 Task: Look for space in Stowbtsy, Belarus from 5th June, 2023 to 16th June, 2023 for 2 adults in price range Rs.7000 to Rs.15000. Place can be entire place with 1  bedroom having 1 bed and 1 bathroom. Property type can be house, flat, guest house, hotel. Booking option can be shelf check-in. Required host language is English.
Action: Mouse moved to (408, 91)
Screenshot: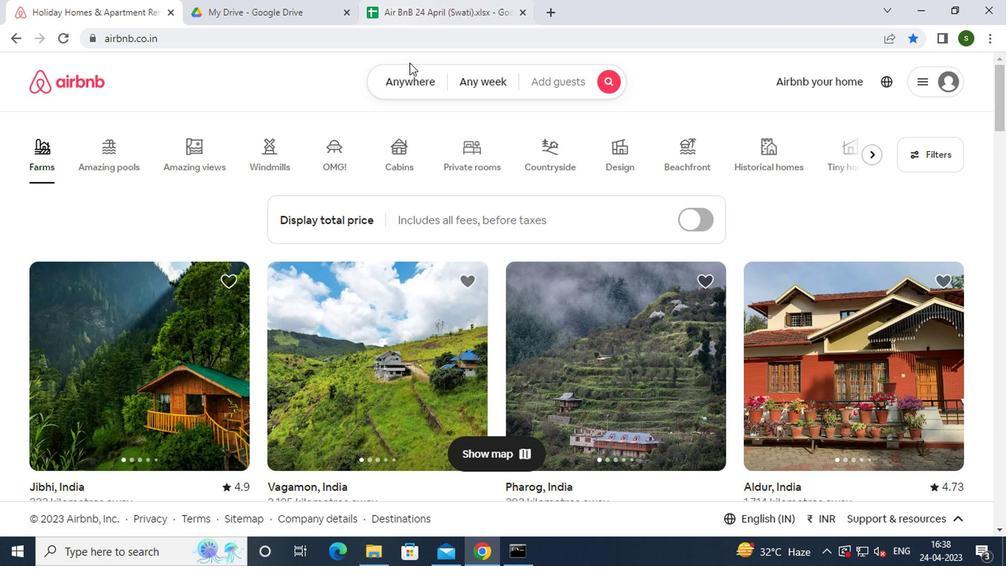 
Action: Mouse pressed left at (408, 91)
Screenshot: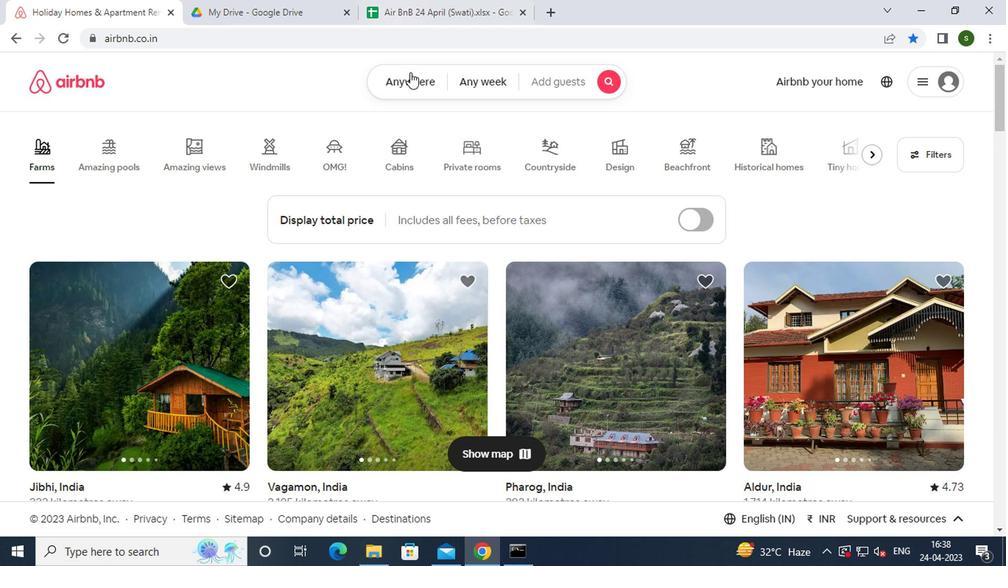 
Action: Mouse moved to (328, 134)
Screenshot: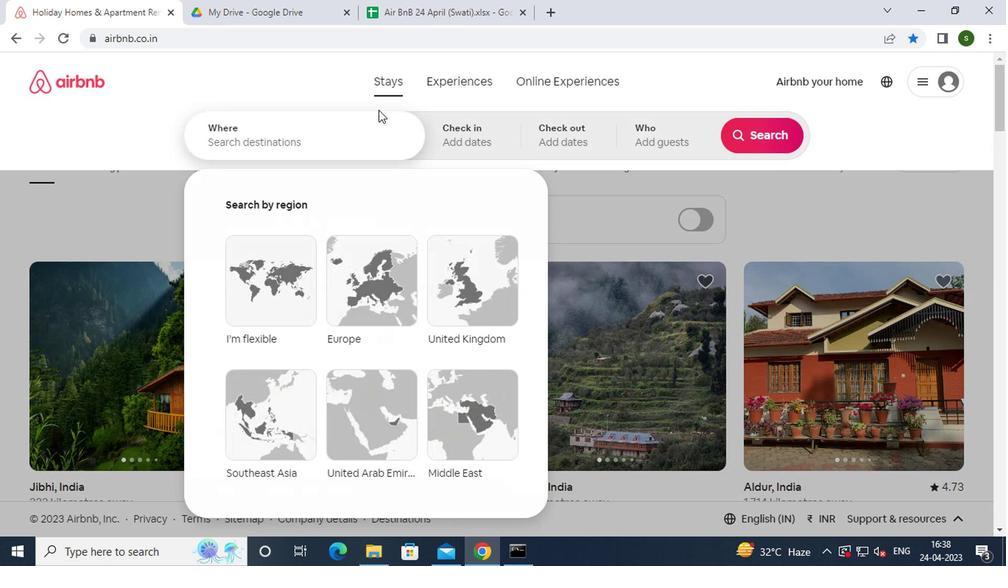 
Action: Mouse pressed left at (328, 134)
Screenshot: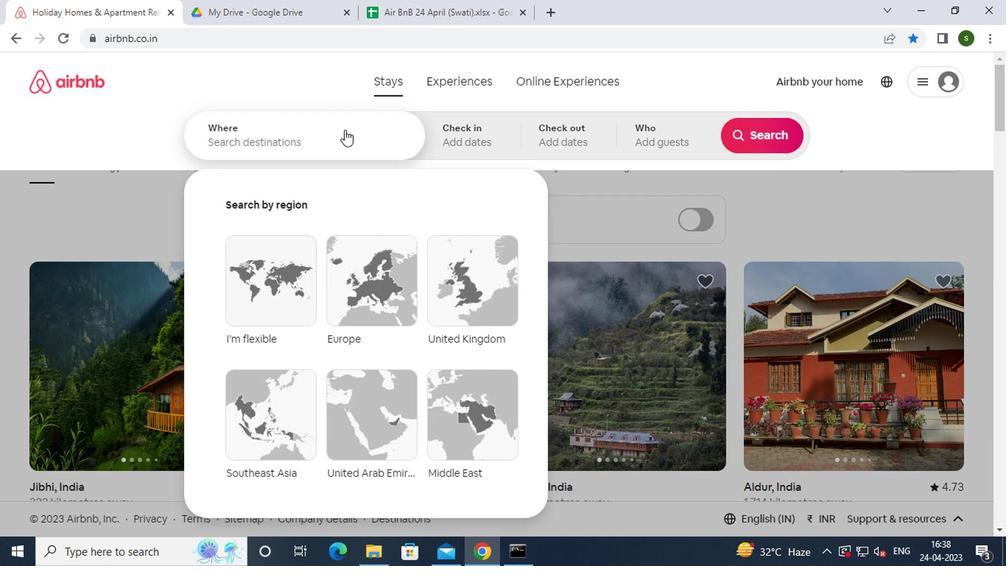 
Action: Mouse moved to (326, 134)
Screenshot: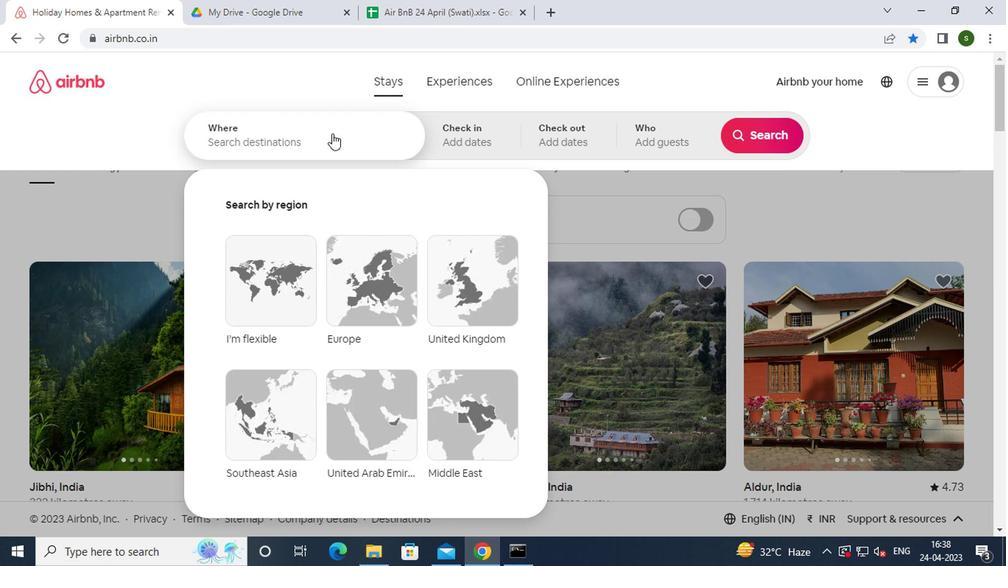 
Action: Key pressed s<Key.caps_lock>towbtsy,<Key.space><Key.caps_lock>
Screenshot: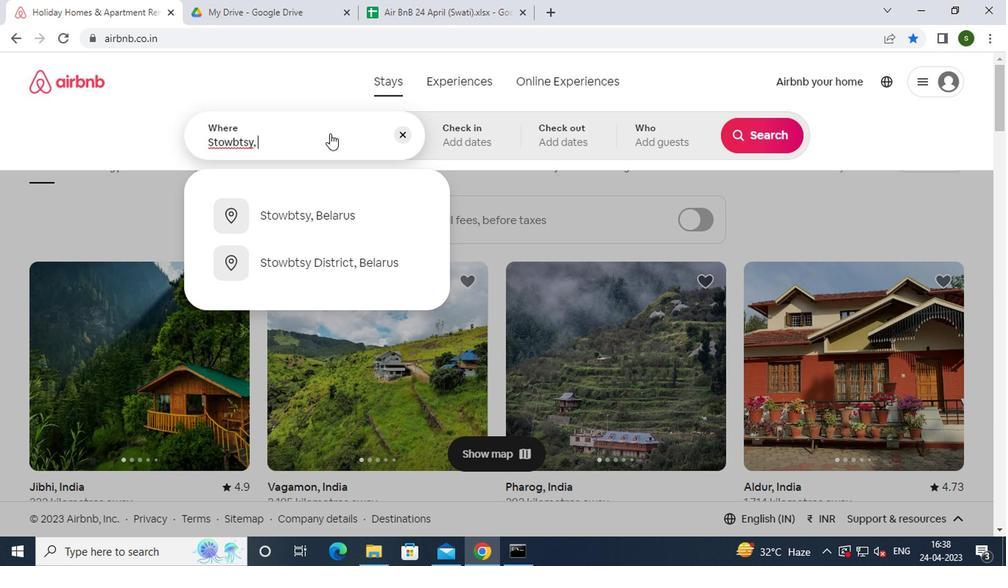 
Action: Mouse moved to (335, 211)
Screenshot: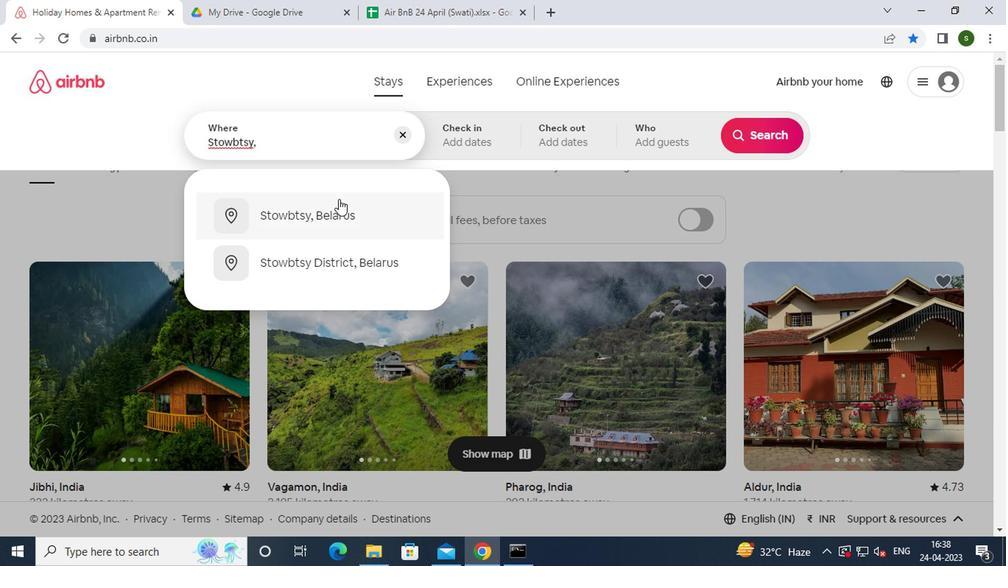 
Action: Mouse pressed left at (335, 211)
Screenshot: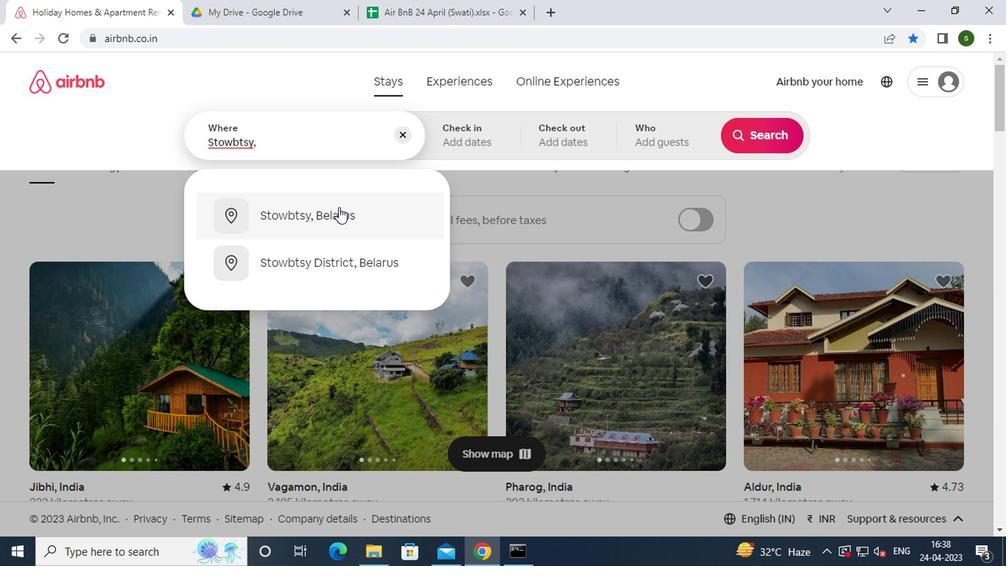
Action: Mouse moved to (744, 251)
Screenshot: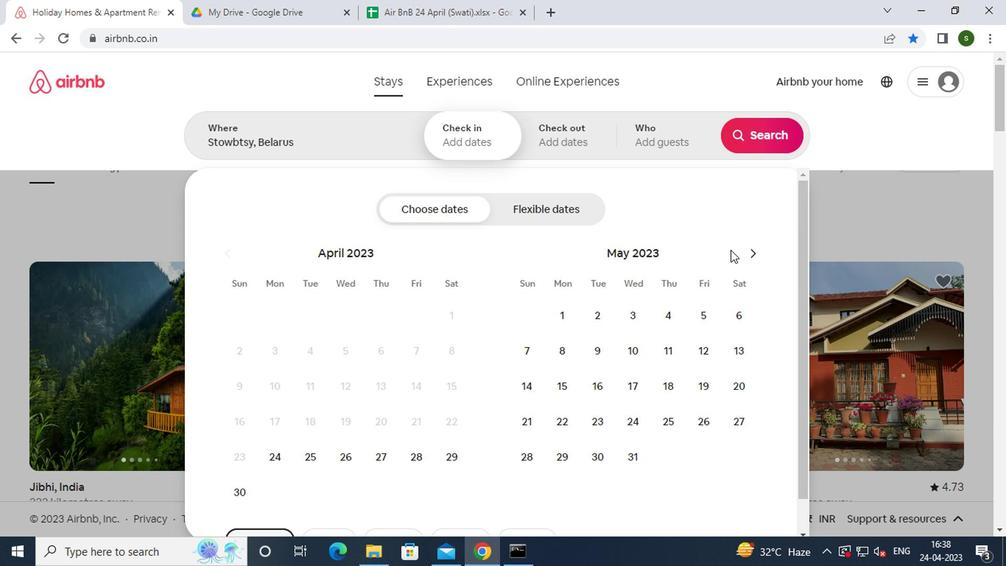 
Action: Mouse pressed left at (744, 251)
Screenshot: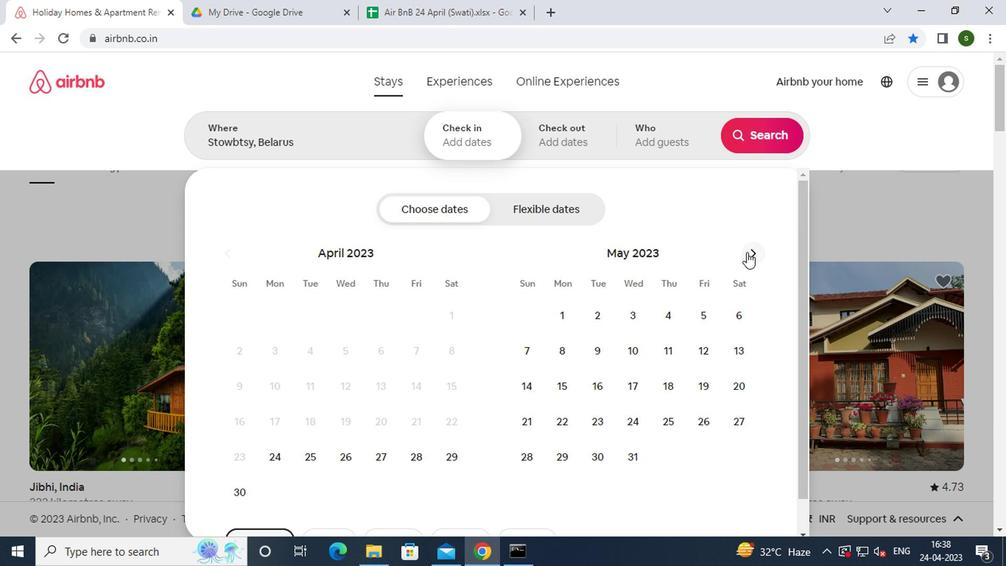 
Action: Mouse moved to (554, 344)
Screenshot: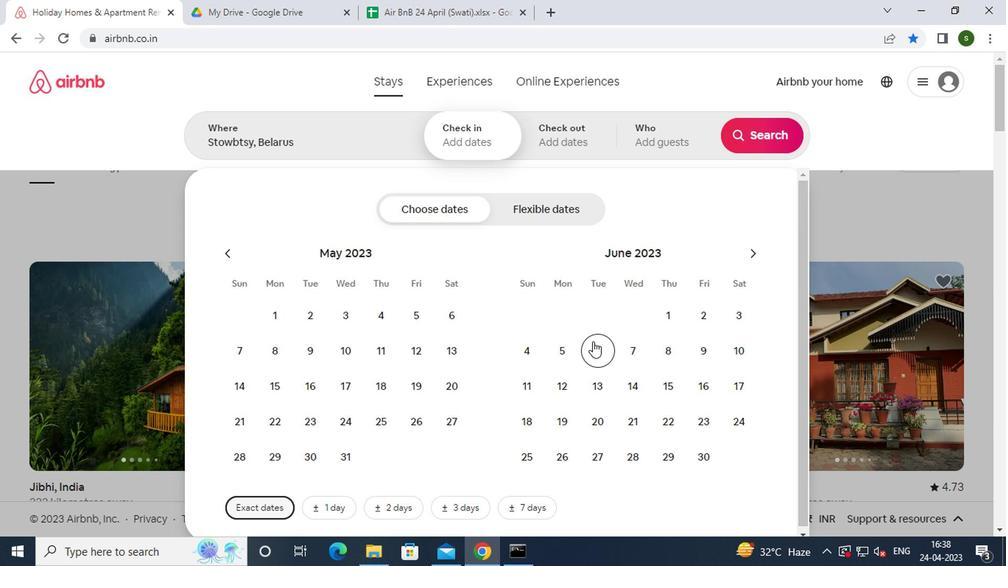 
Action: Mouse pressed left at (554, 344)
Screenshot: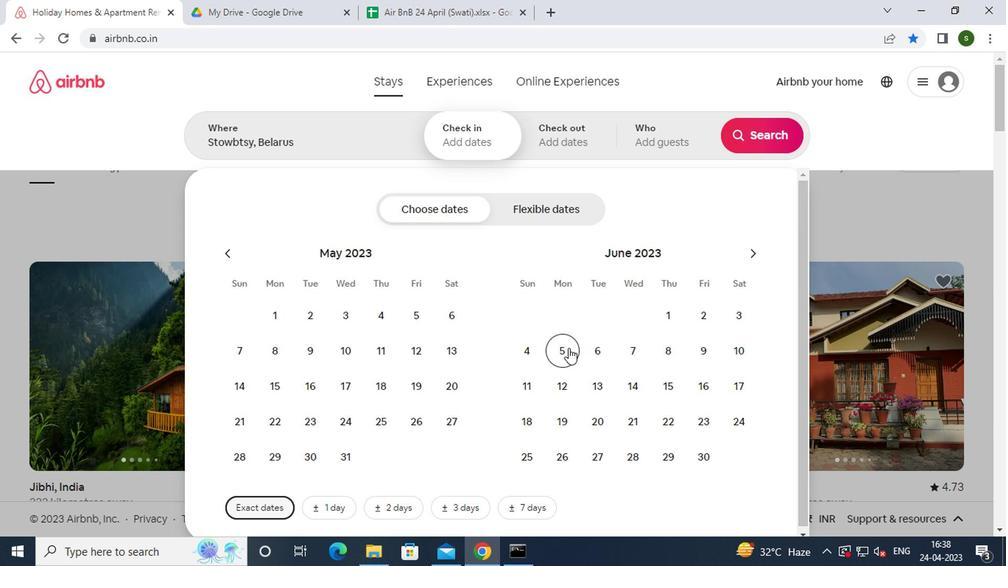 
Action: Mouse moved to (711, 381)
Screenshot: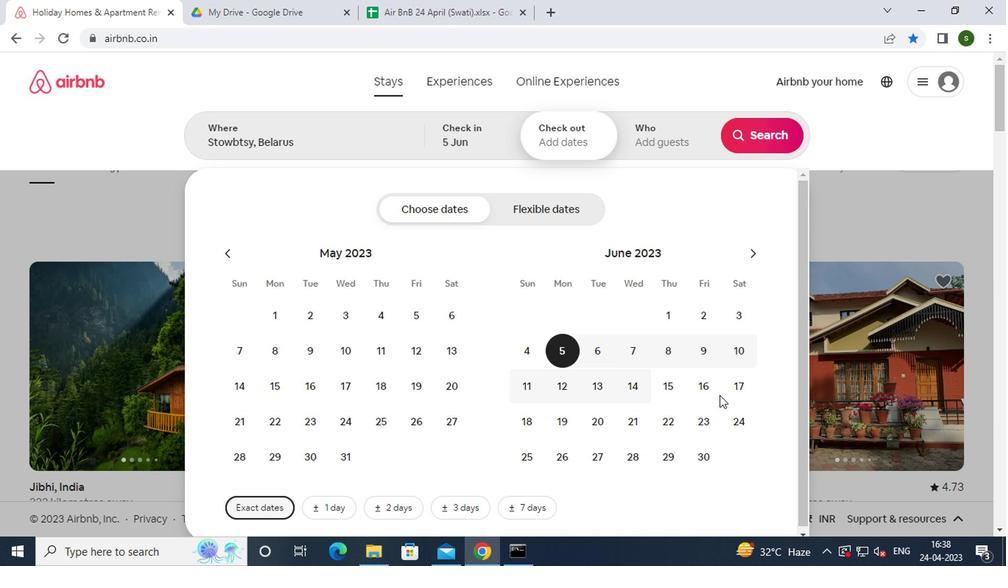 
Action: Mouse pressed left at (711, 381)
Screenshot: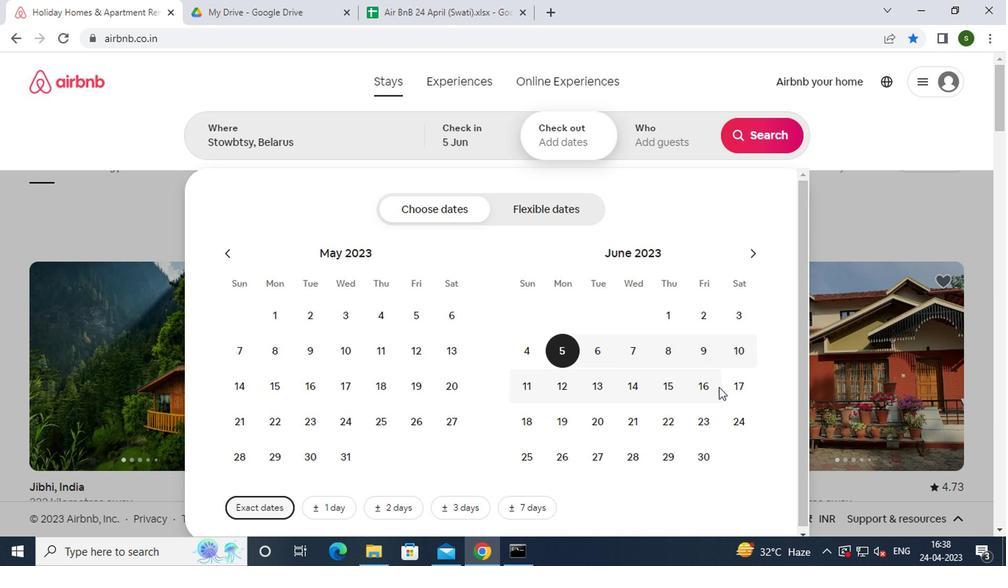 
Action: Mouse moved to (683, 146)
Screenshot: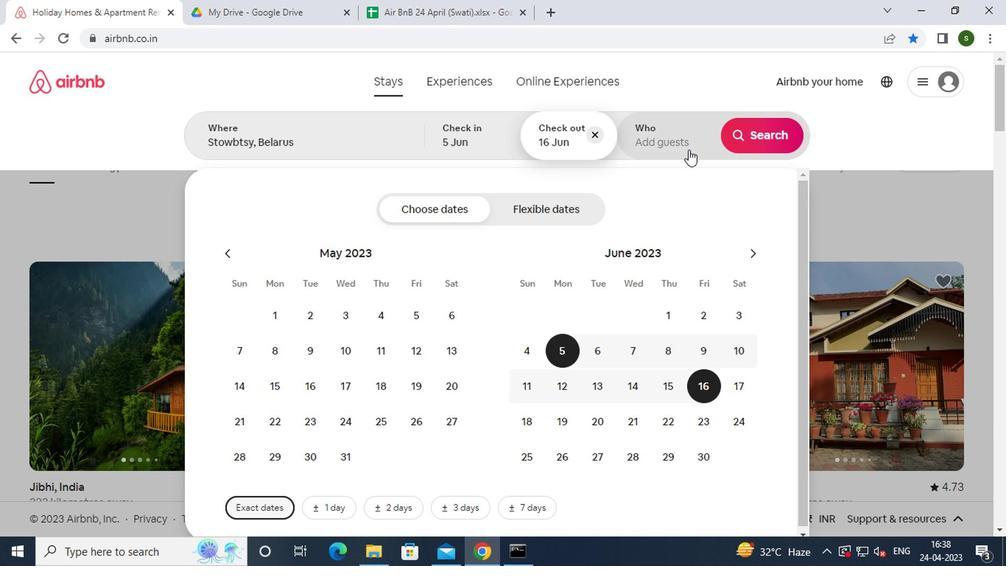 
Action: Mouse pressed left at (683, 146)
Screenshot: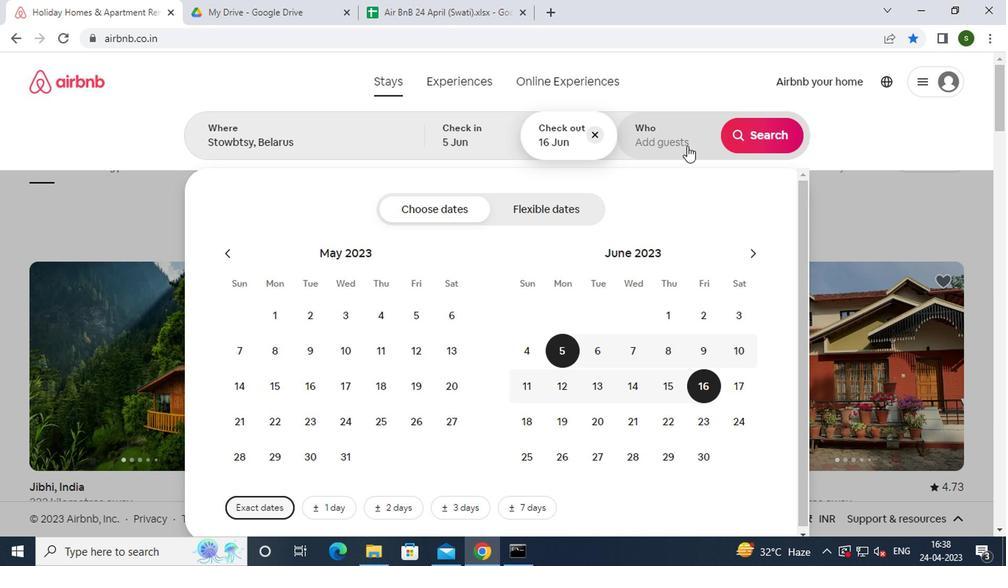 
Action: Mouse moved to (764, 217)
Screenshot: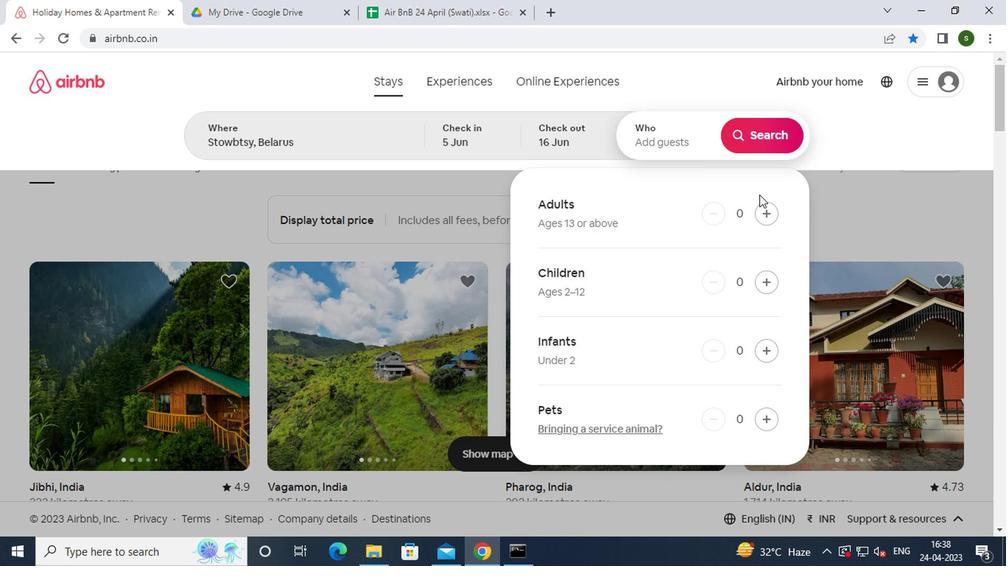 
Action: Mouse pressed left at (764, 217)
Screenshot: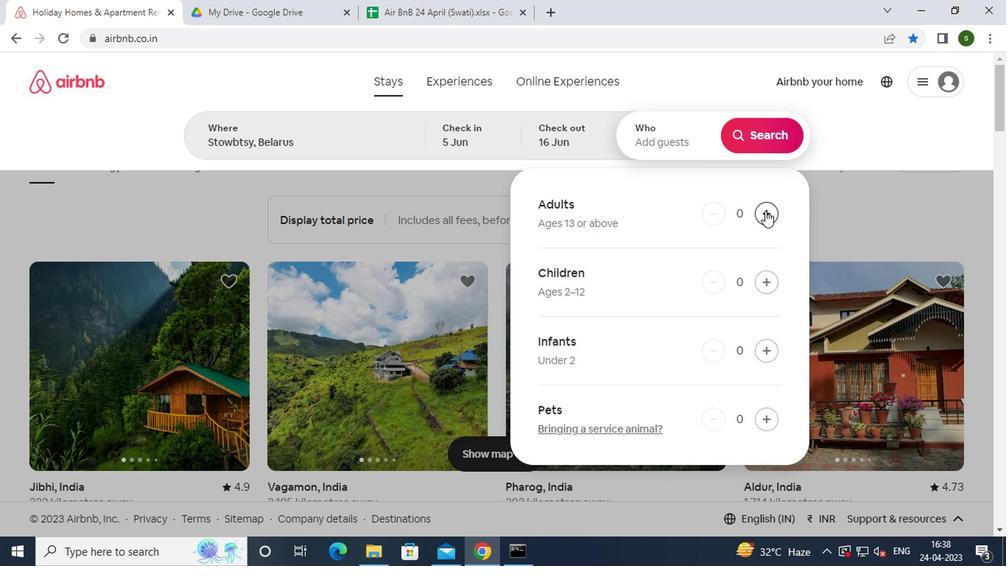 
Action: Mouse pressed left at (764, 217)
Screenshot: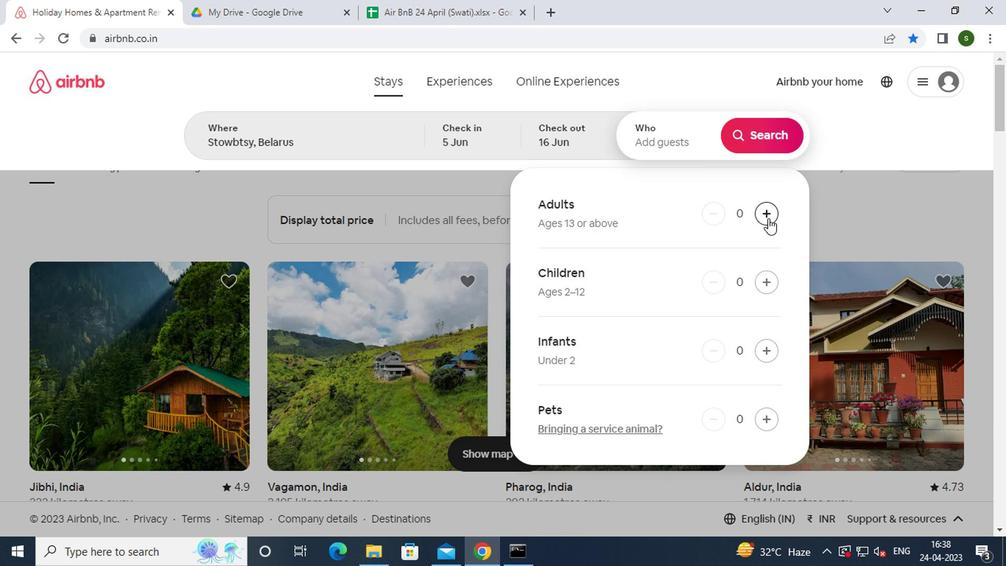 
Action: Mouse moved to (764, 141)
Screenshot: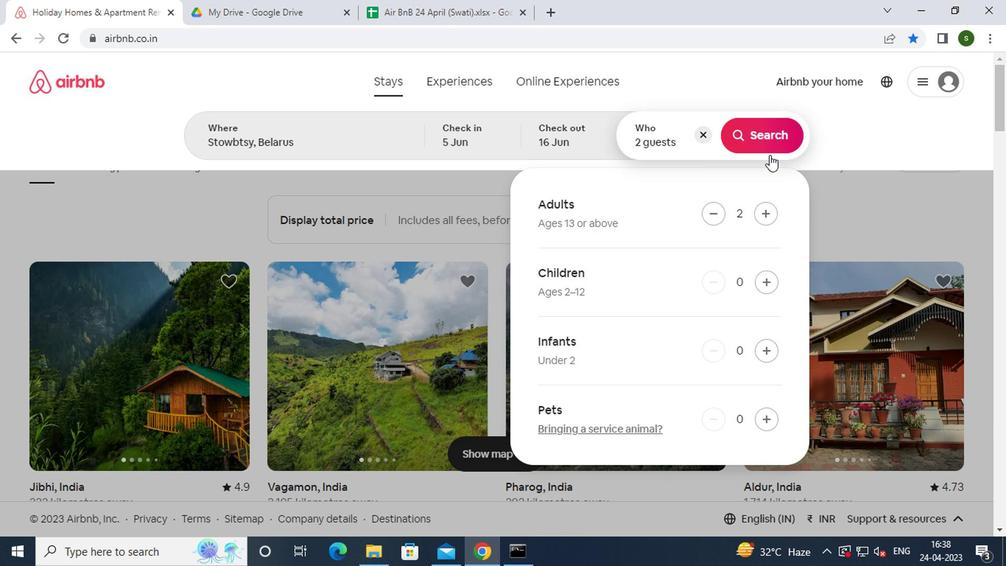 
Action: Mouse pressed left at (764, 141)
Screenshot: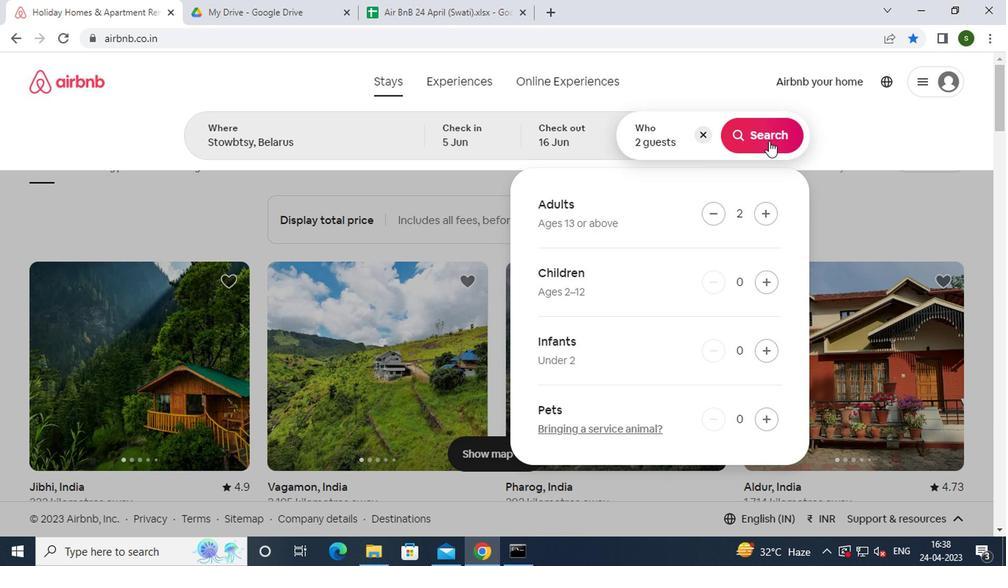 
Action: Mouse moved to (915, 137)
Screenshot: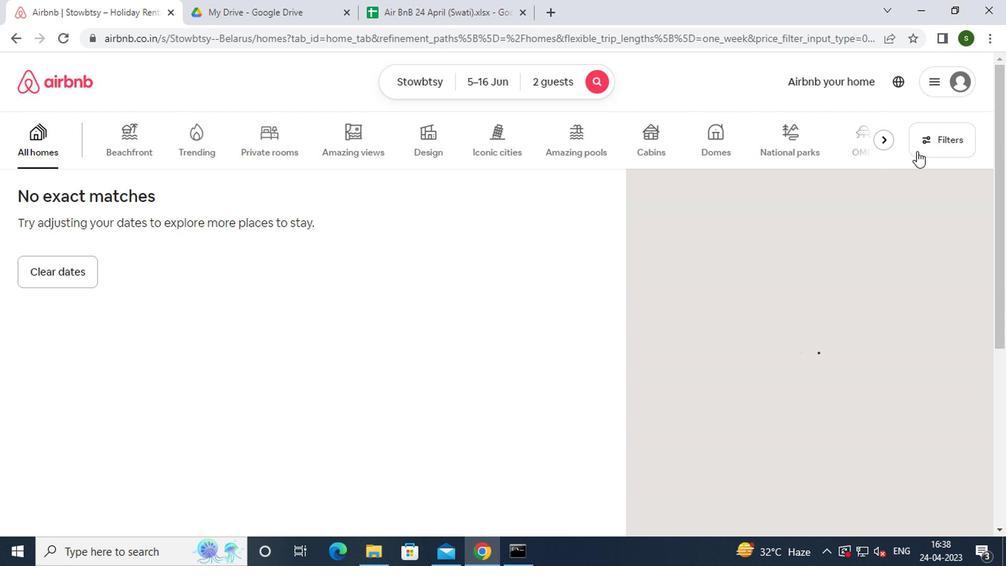 
Action: Mouse pressed left at (915, 137)
Screenshot: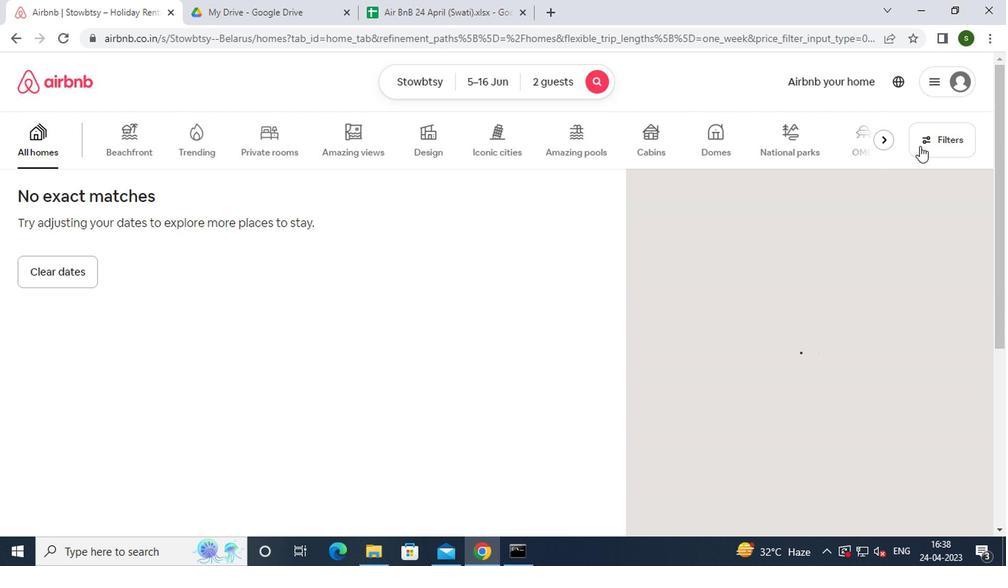 
Action: Mouse moved to (303, 232)
Screenshot: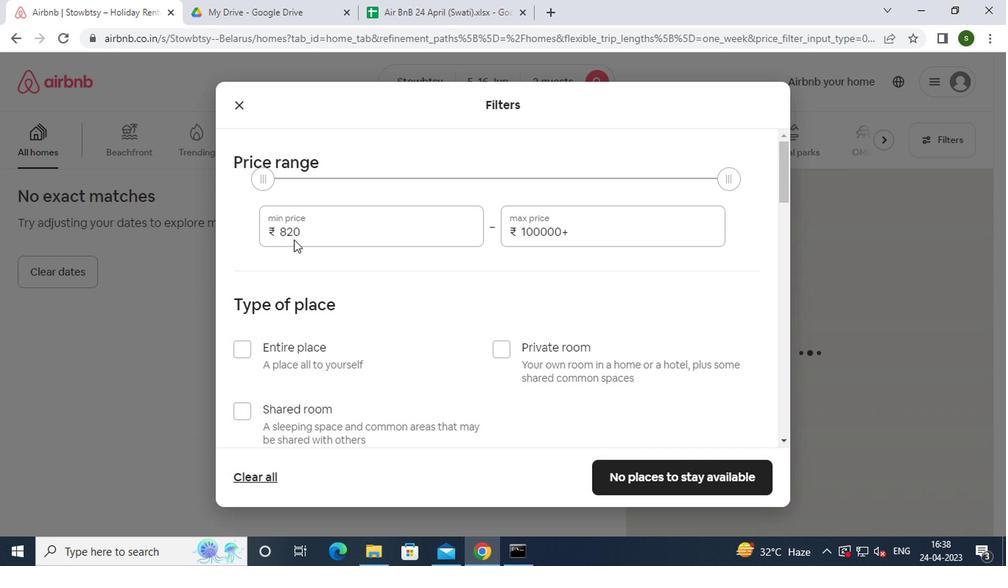 
Action: Mouse pressed left at (303, 232)
Screenshot: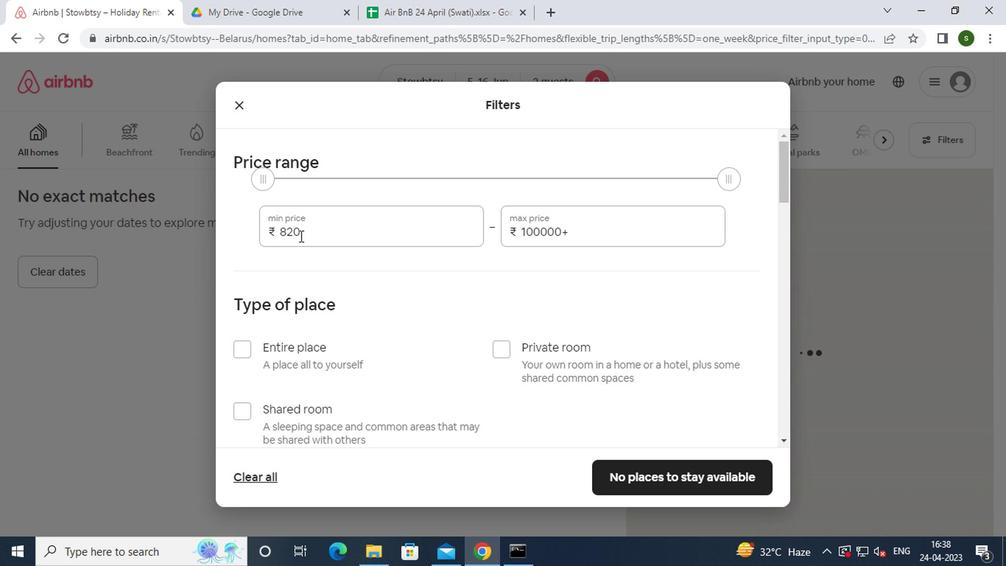 
Action: Mouse moved to (304, 232)
Screenshot: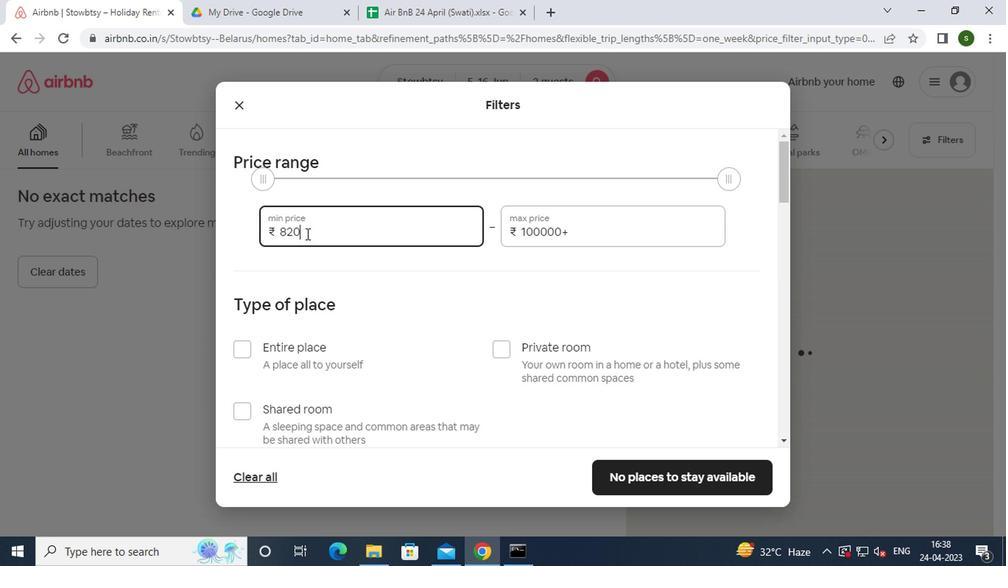 
Action: Key pressed <Key.backspace><Key.backspace><Key.backspace>7000
Screenshot: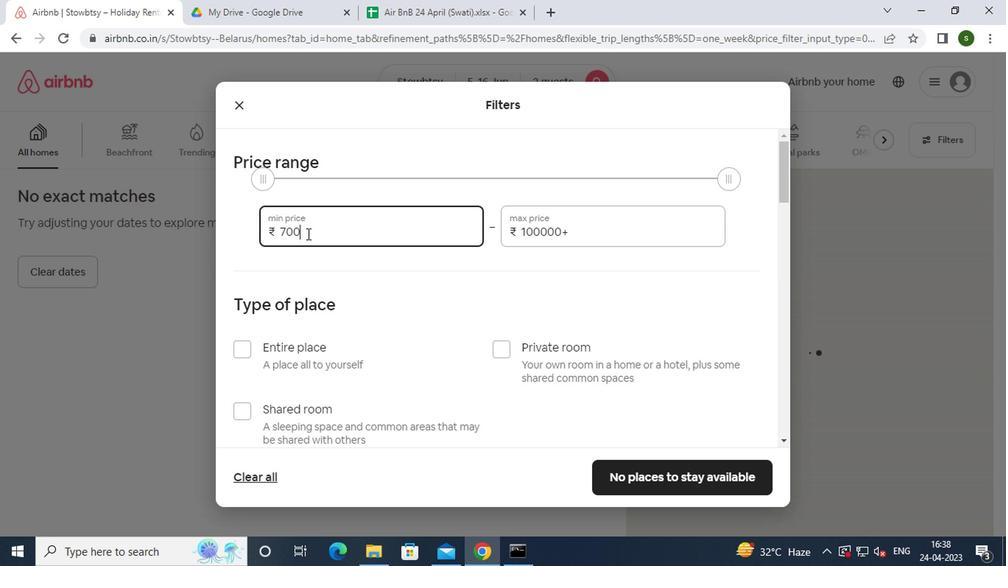 
Action: Mouse moved to (576, 224)
Screenshot: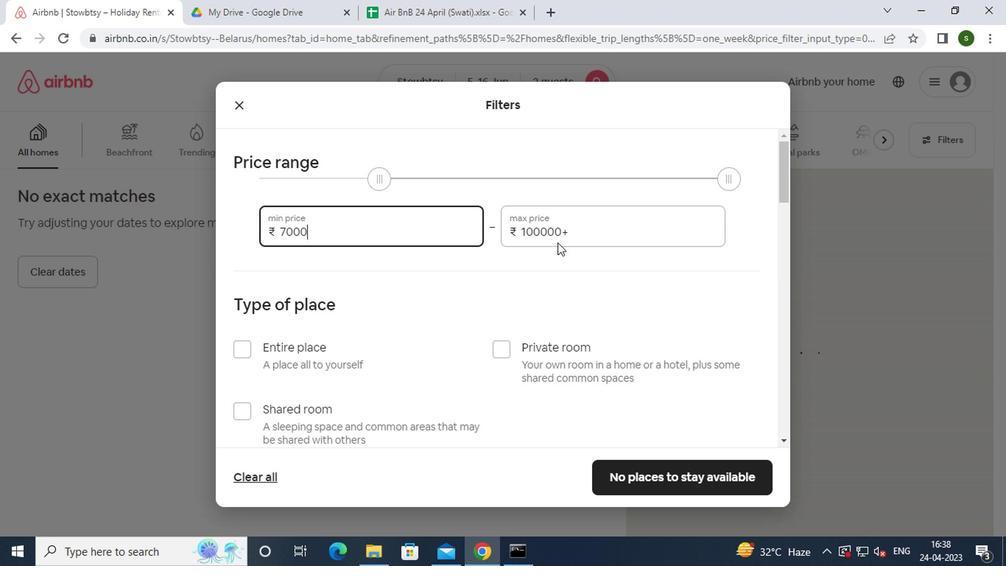
Action: Mouse pressed left at (576, 224)
Screenshot: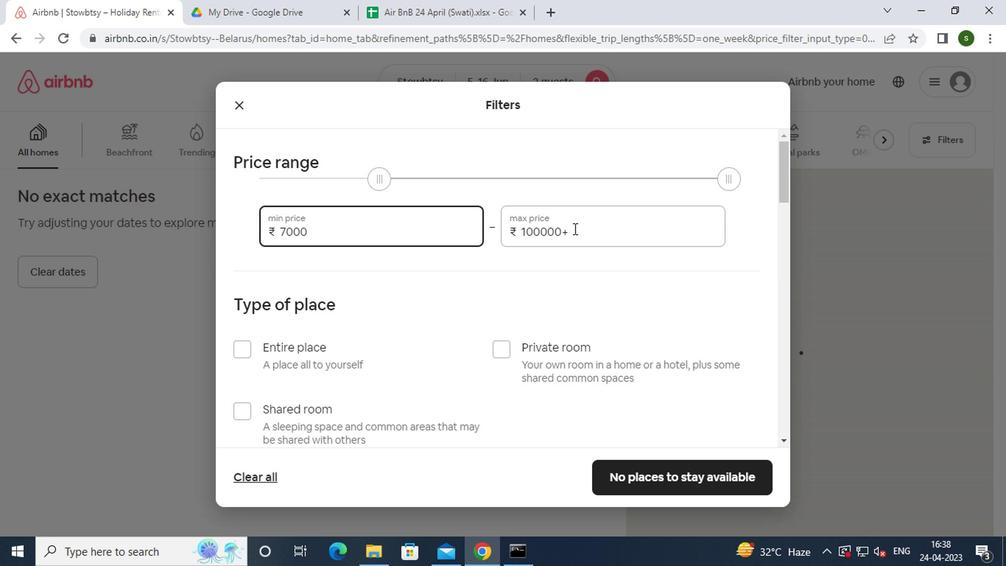 
Action: Mouse moved to (505, 243)
Screenshot: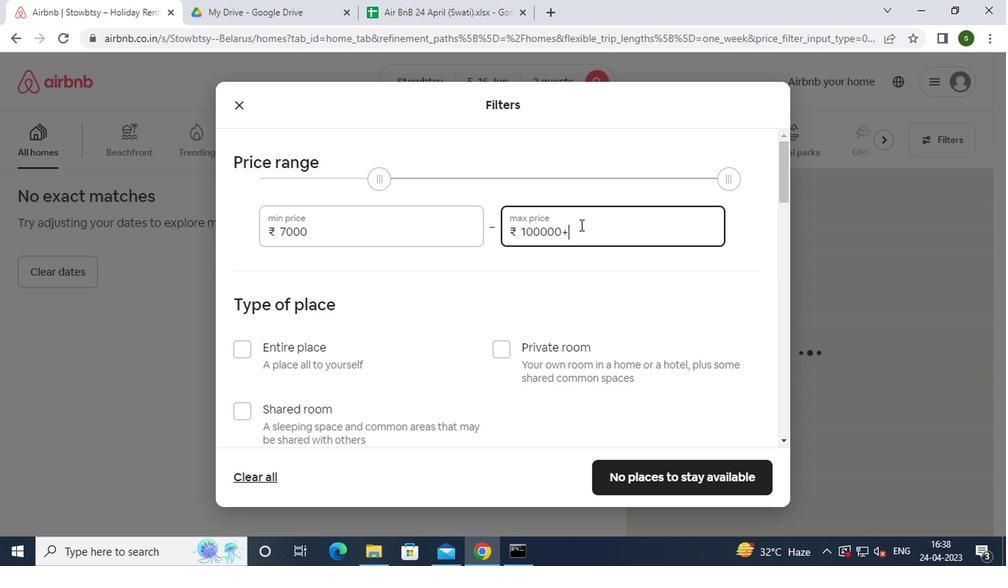 
Action: Key pressed <Key.backspace><Key.backspace><Key.backspace><Key.backspace><Key.backspace><Key.backspace><Key.backspace><Key.backspace><Key.backspace><Key.backspace><Key.backspace><Key.backspace><Key.backspace>15000
Screenshot: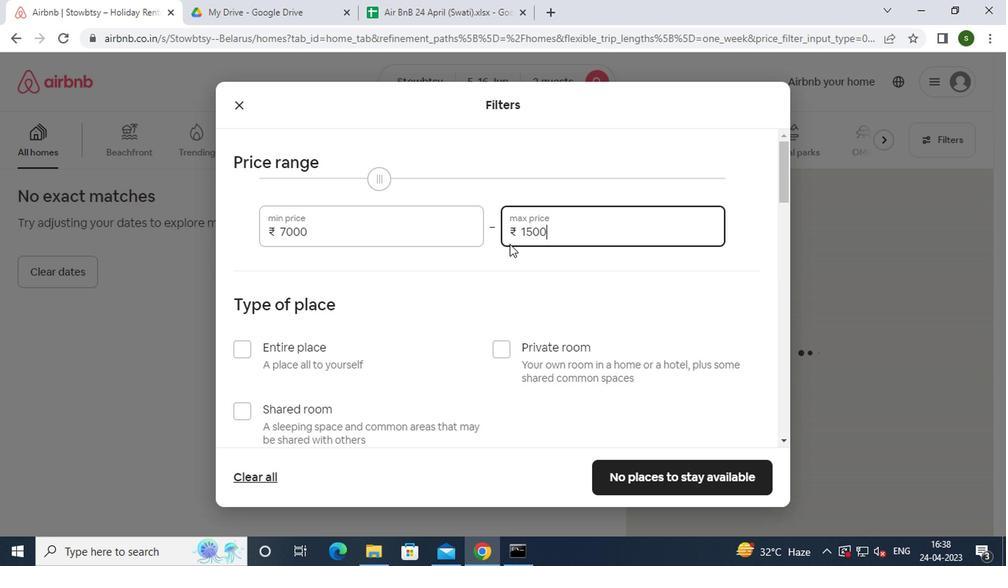 
Action: Mouse moved to (480, 303)
Screenshot: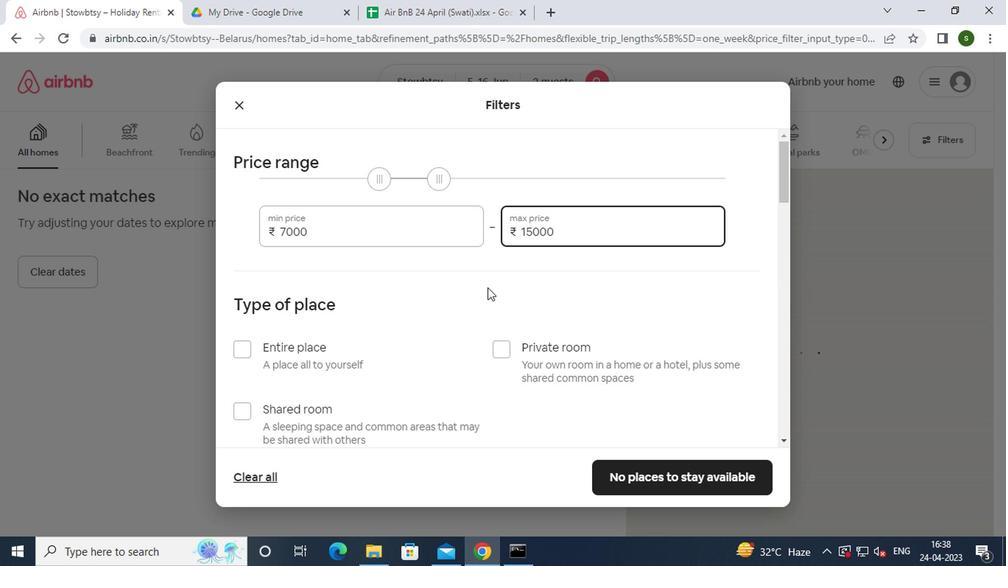 
Action: Mouse scrolled (480, 302) with delta (0, 0)
Screenshot: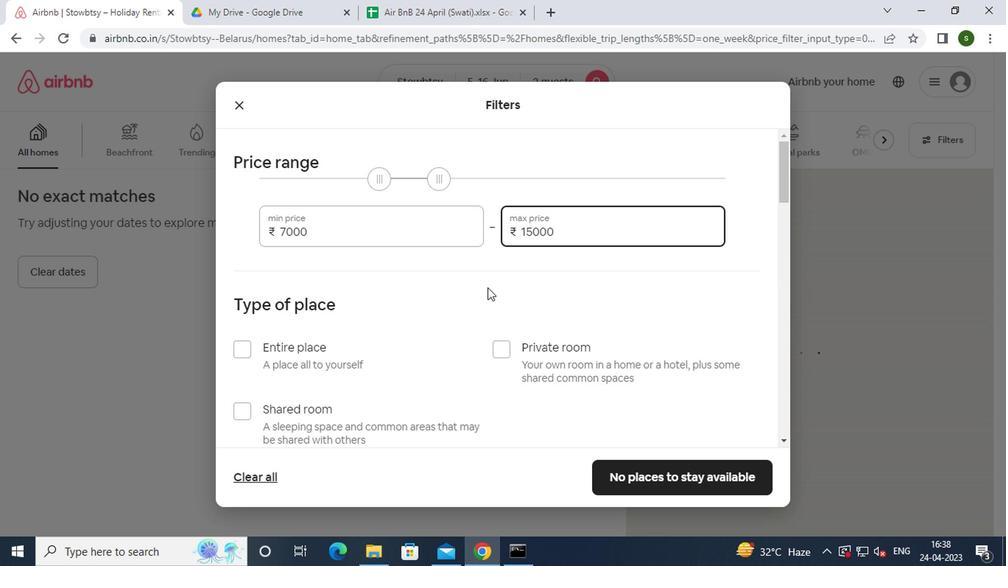 
Action: Mouse moved to (480, 303)
Screenshot: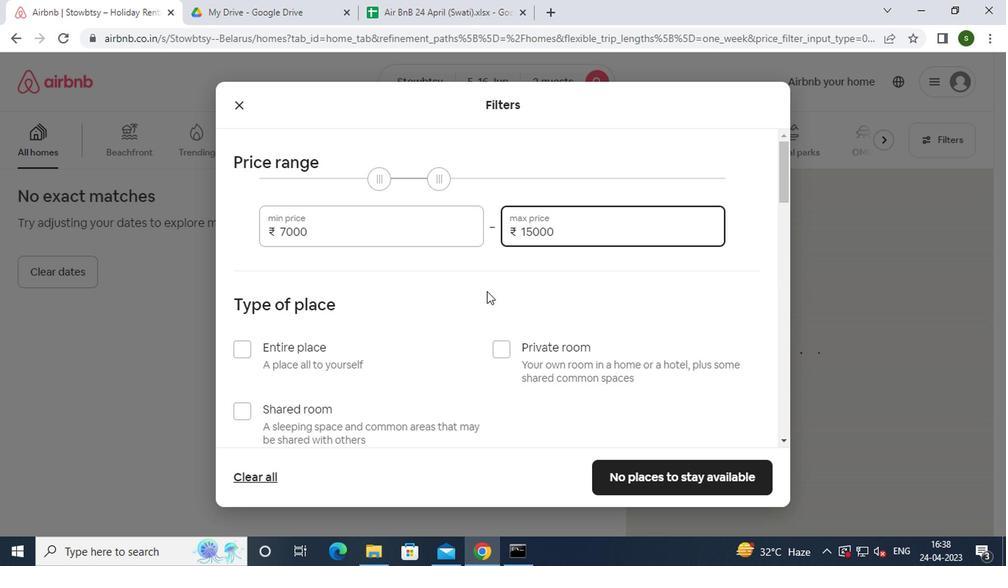 
Action: Mouse scrolled (480, 302) with delta (0, 0)
Screenshot: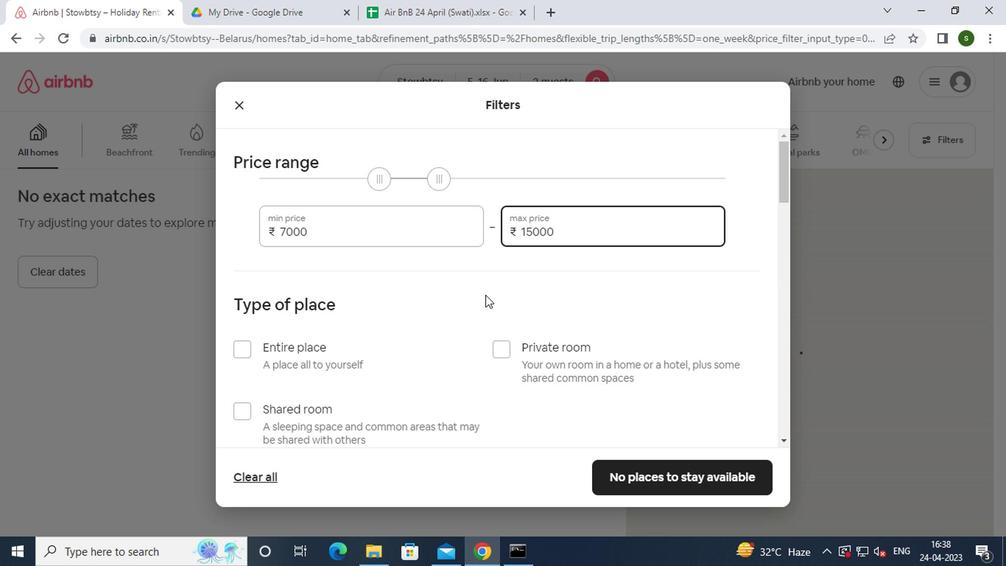 
Action: Mouse moved to (243, 202)
Screenshot: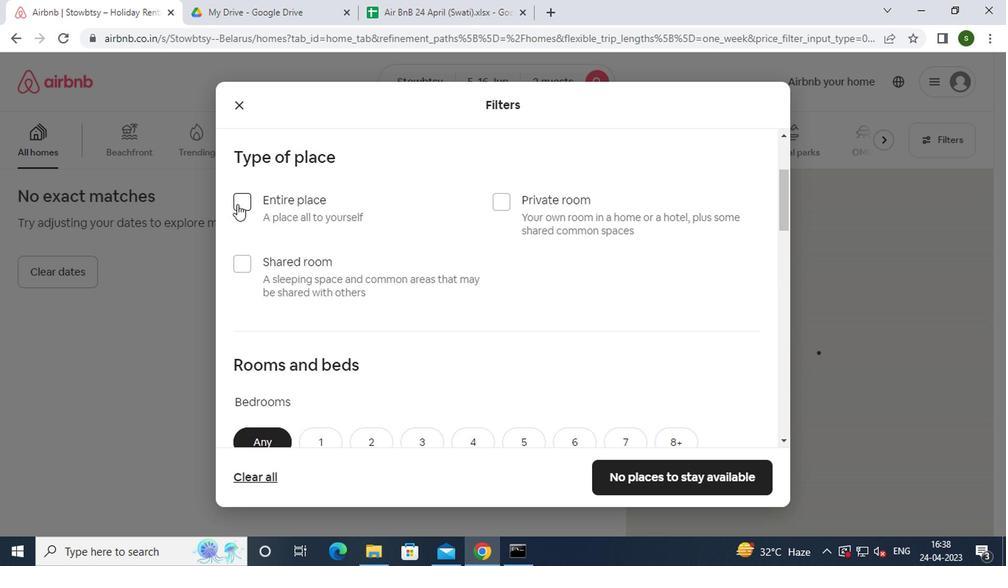 
Action: Mouse pressed left at (243, 202)
Screenshot: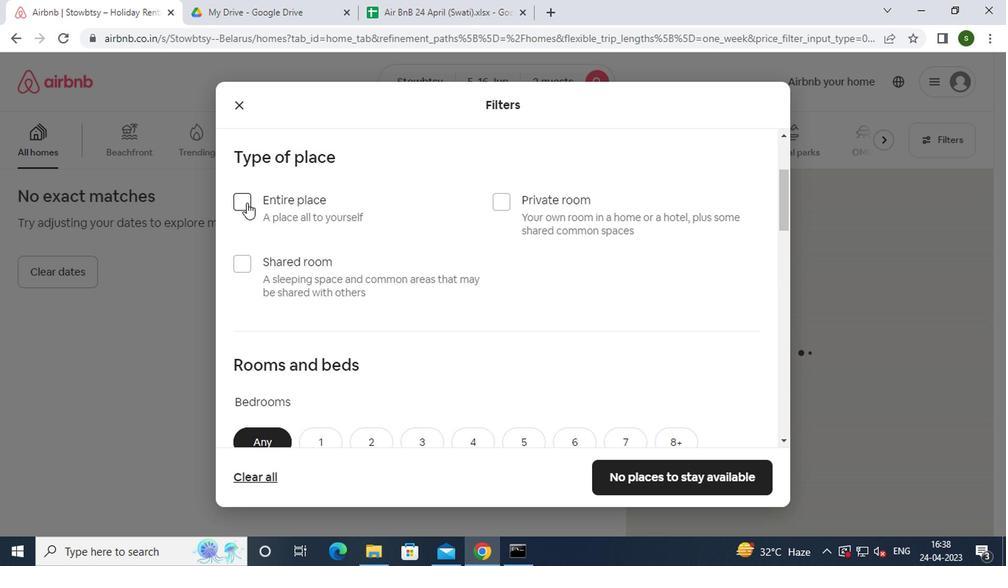 
Action: Mouse moved to (377, 220)
Screenshot: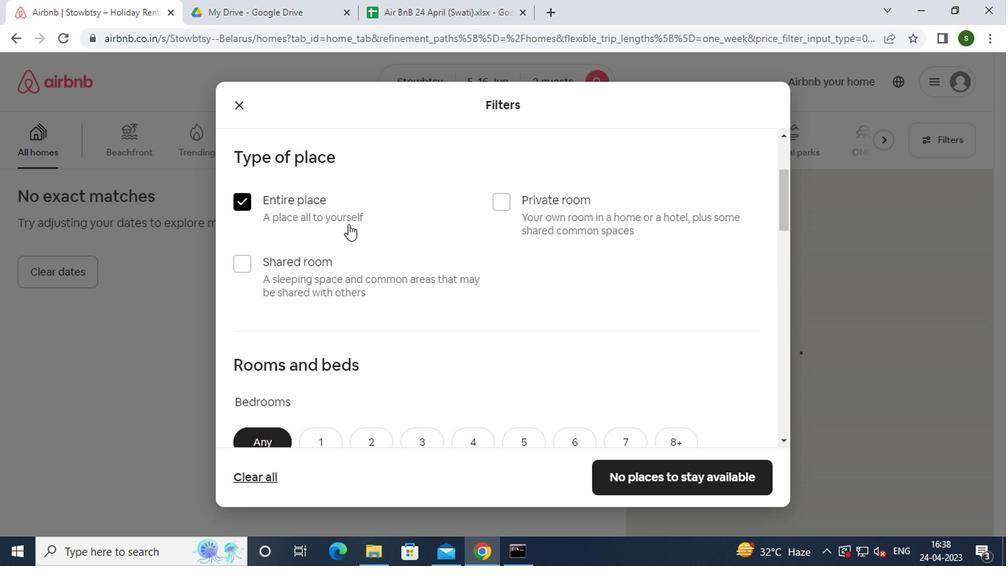 
Action: Mouse scrolled (377, 219) with delta (0, -1)
Screenshot: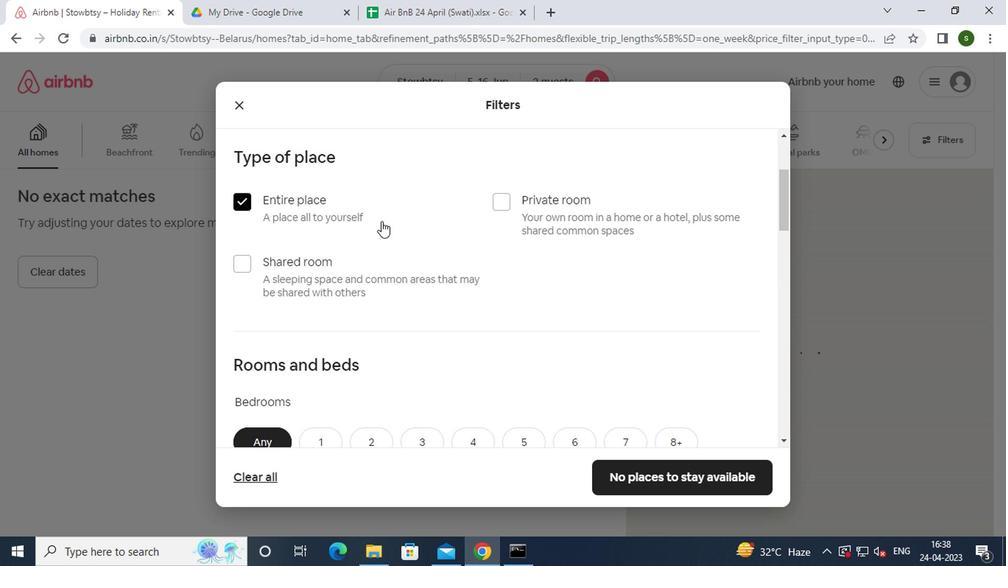 
Action: Mouse scrolled (377, 219) with delta (0, -1)
Screenshot: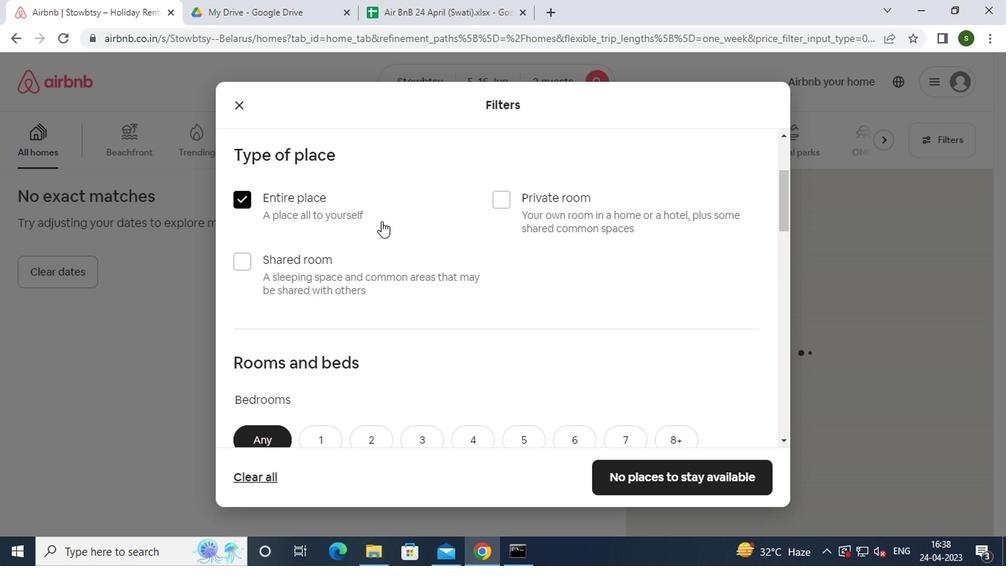 
Action: Mouse moved to (315, 287)
Screenshot: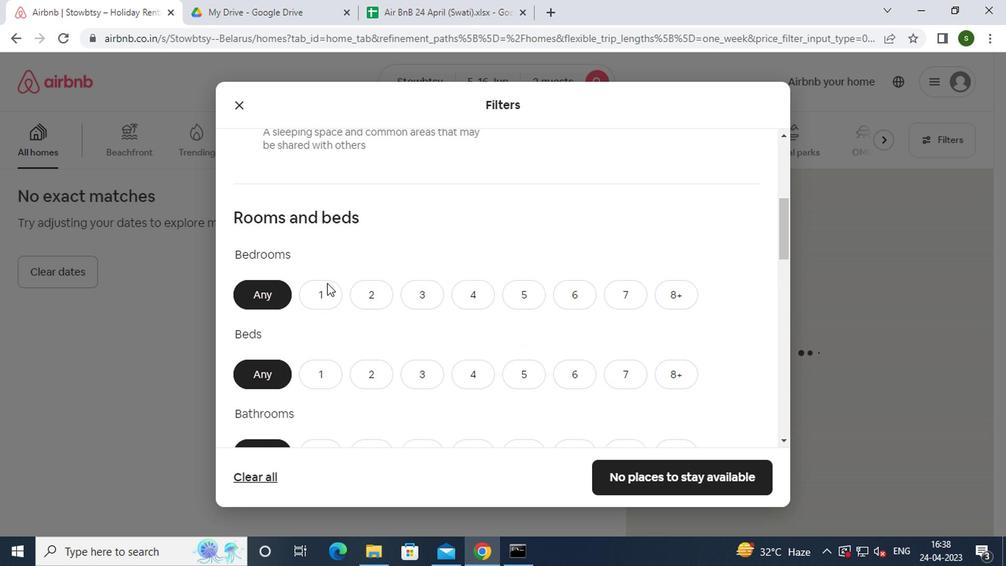 
Action: Mouse pressed left at (315, 287)
Screenshot: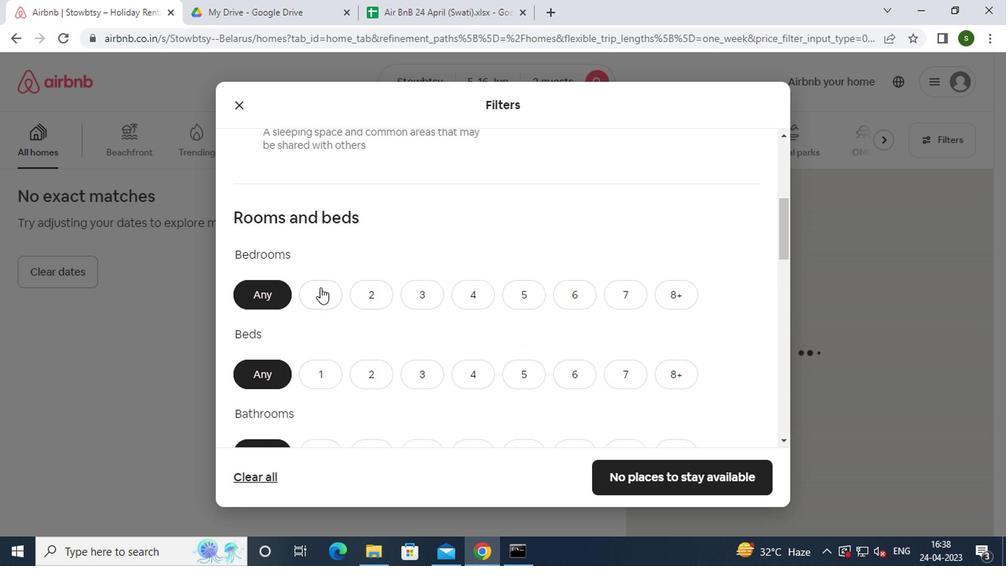 
Action: Mouse moved to (322, 367)
Screenshot: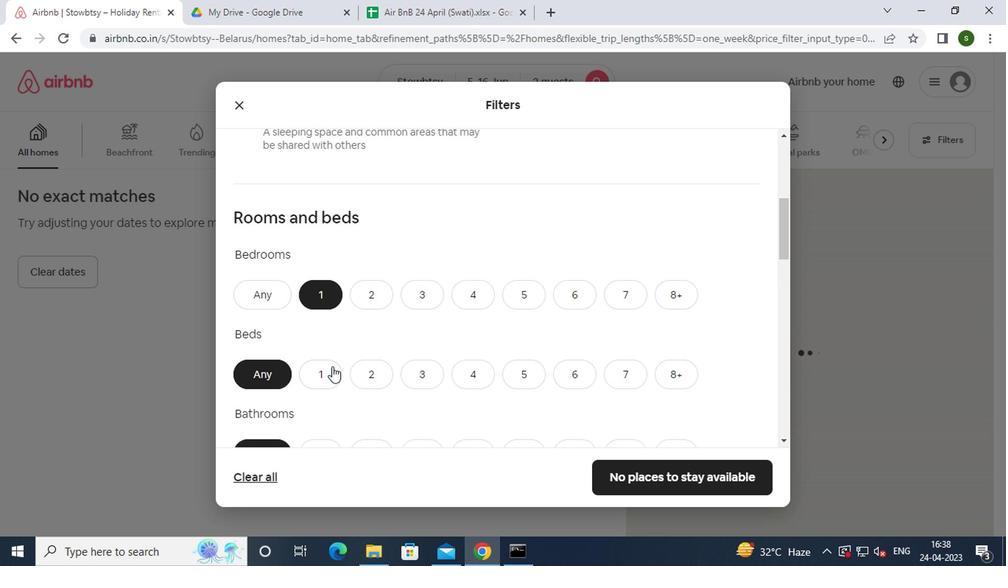 
Action: Mouse pressed left at (322, 367)
Screenshot: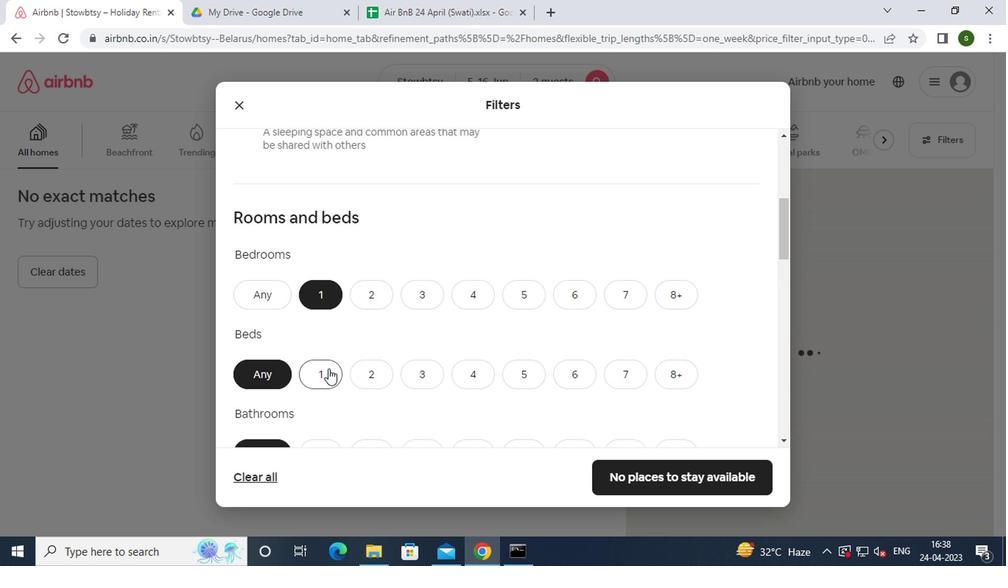 
Action: Mouse moved to (370, 300)
Screenshot: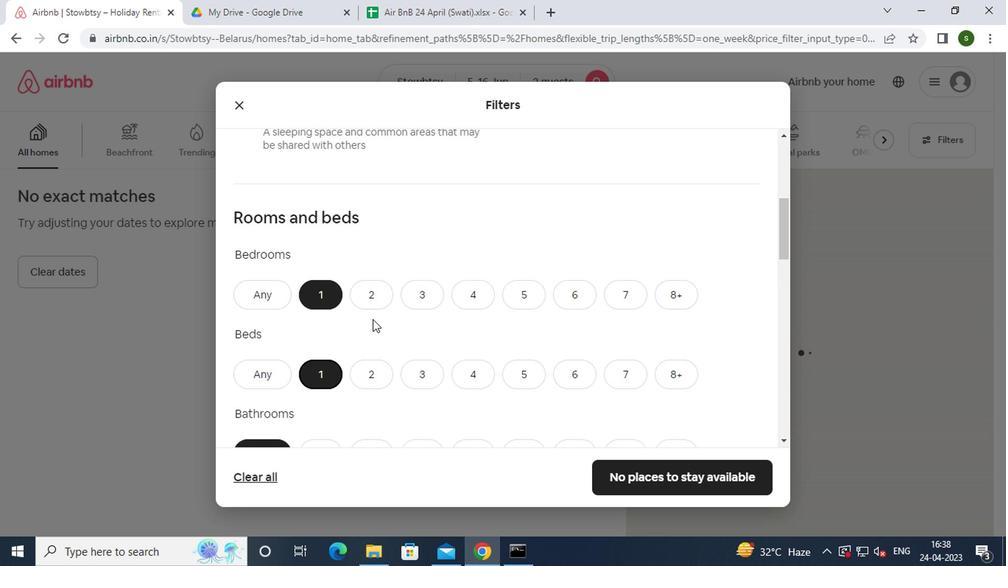 
Action: Mouse scrolled (370, 299) with delta (0, -1)
Screenshot: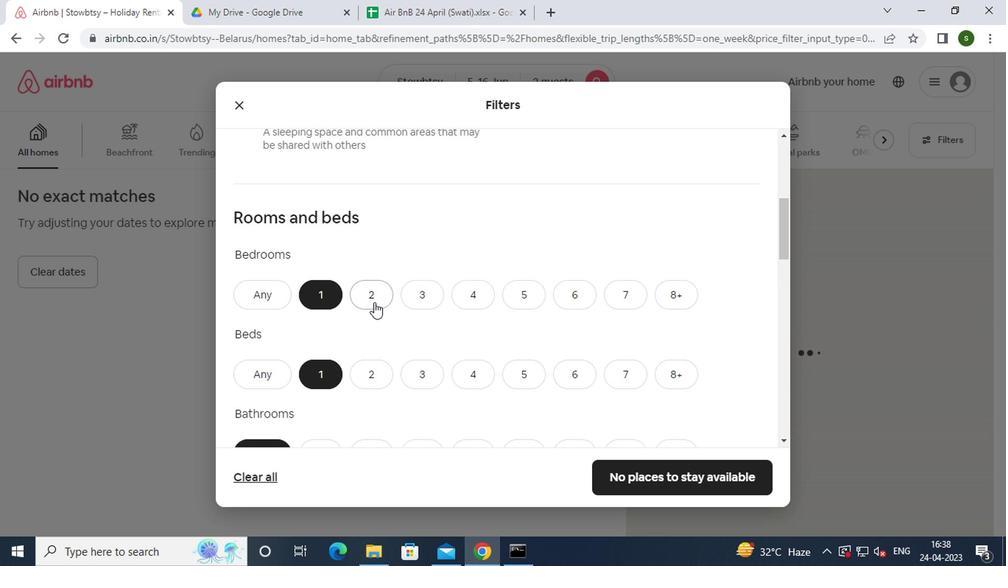 
Action: Mouse scrolled (370, 299) with delta (0, -1)
Screenshot: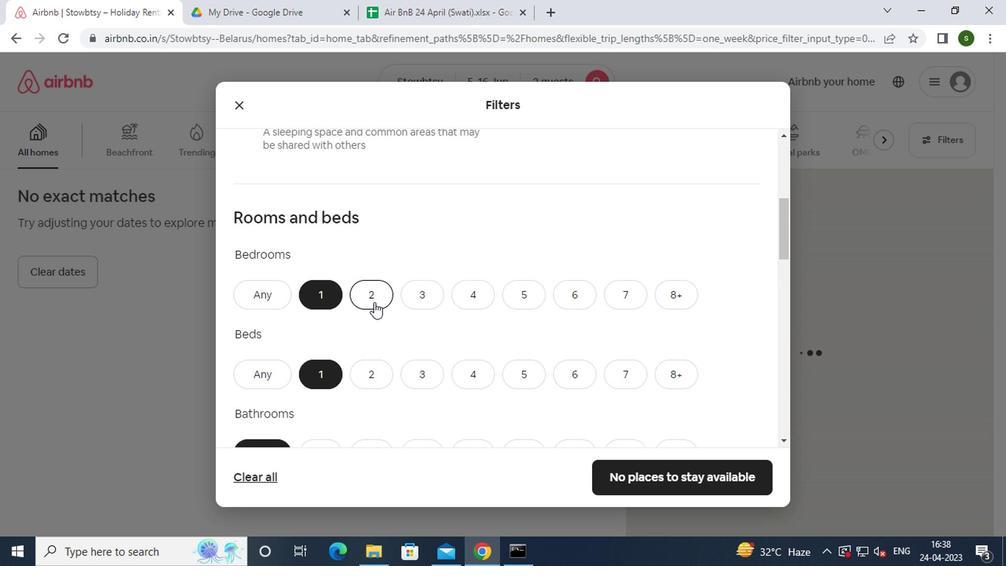 
Action: Mouse moved to (326, 307)
Screenshot: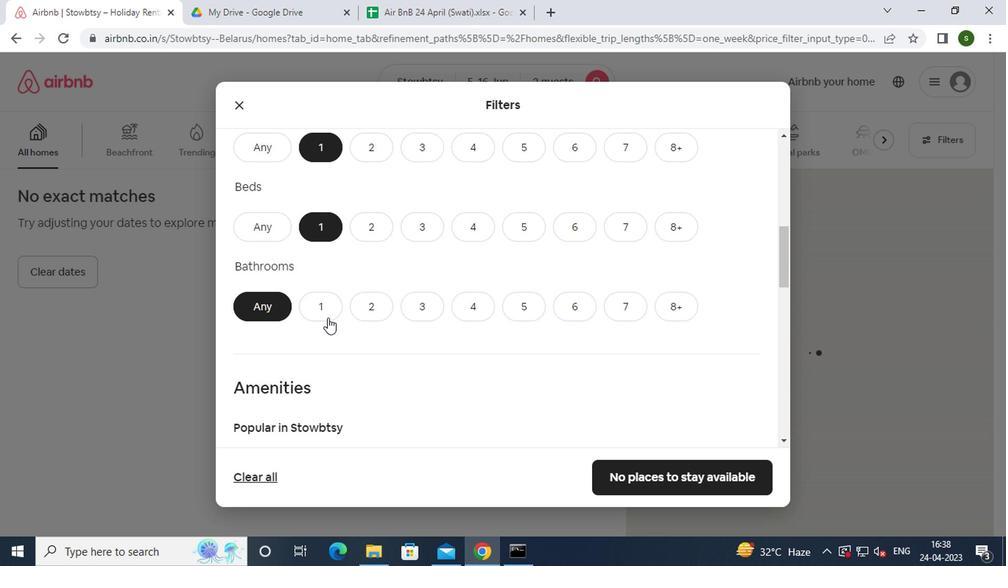 
Action: Mouse pressed left at (326, 307)
Screenshot: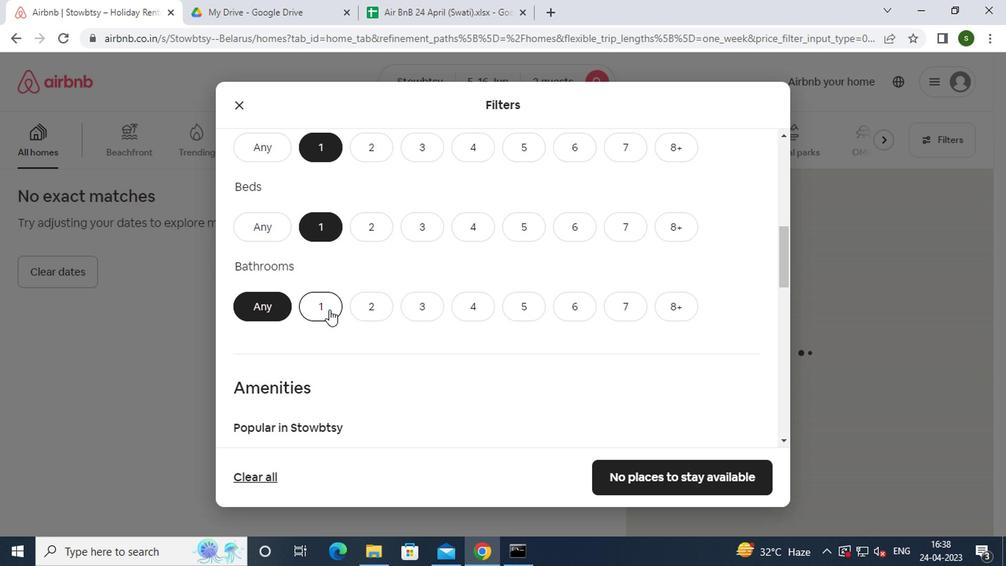 
Action: Mouse moved to (403, 257)
Screenshot: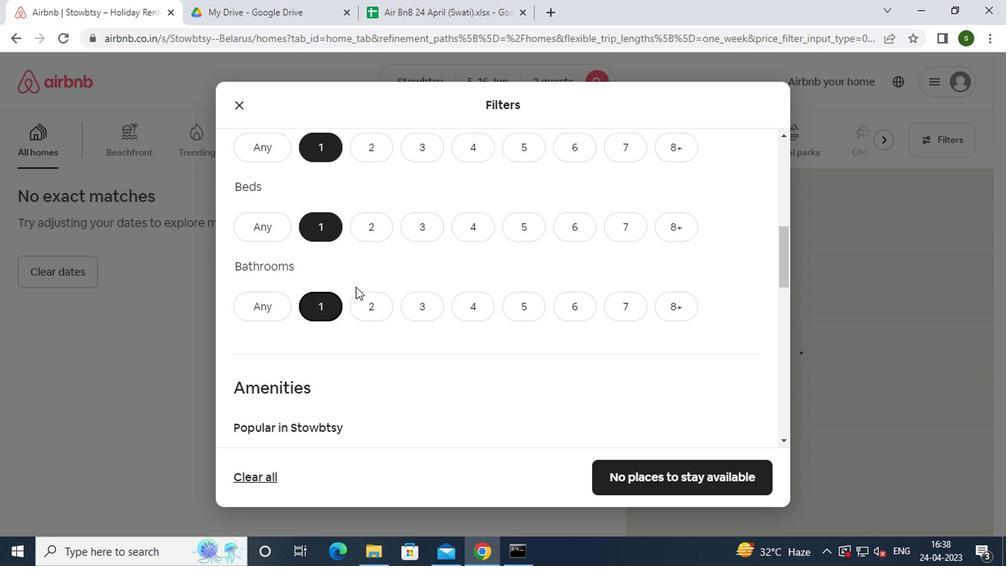 
Action: Mouse scrolled (403, 256) with delta (0, 0)
Screenshot: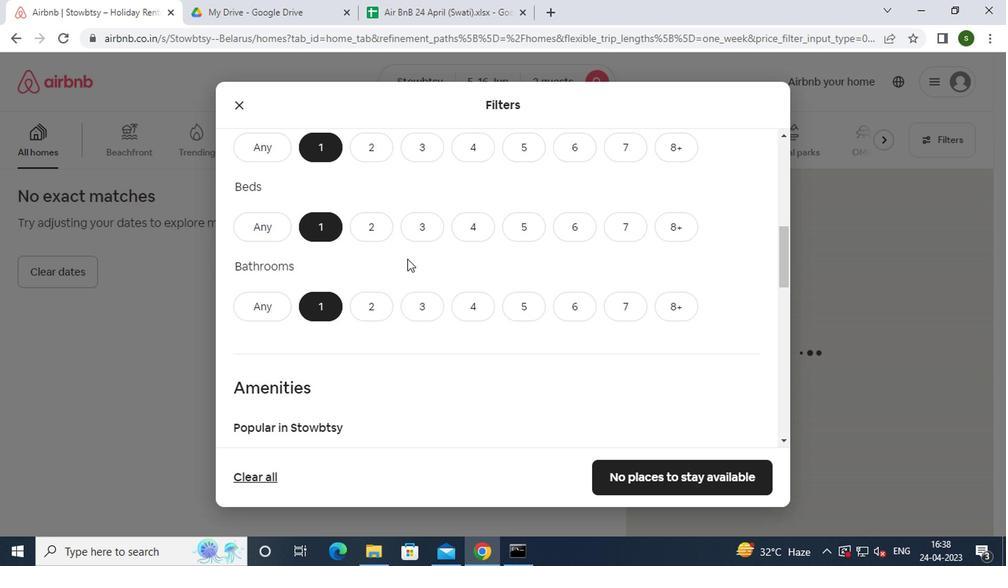 
Action: Mouse moved to (398, 260)
Screenshot: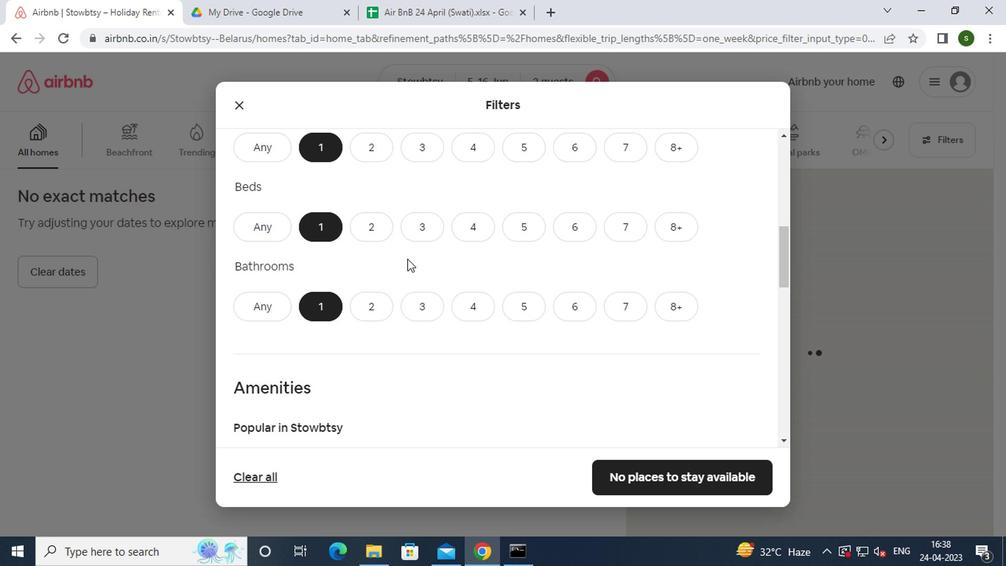 
Action: Mouse scrolled (398, 259) with delta (0, -1)
Screenshot: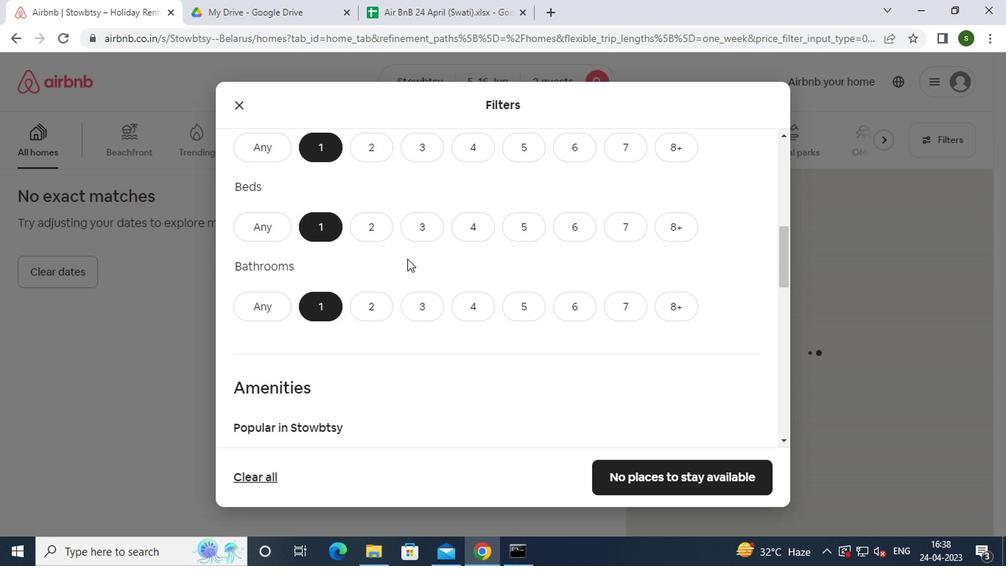 
Action: Mouse scrolled (398, 259) with delta (0, -1)
Screenshot: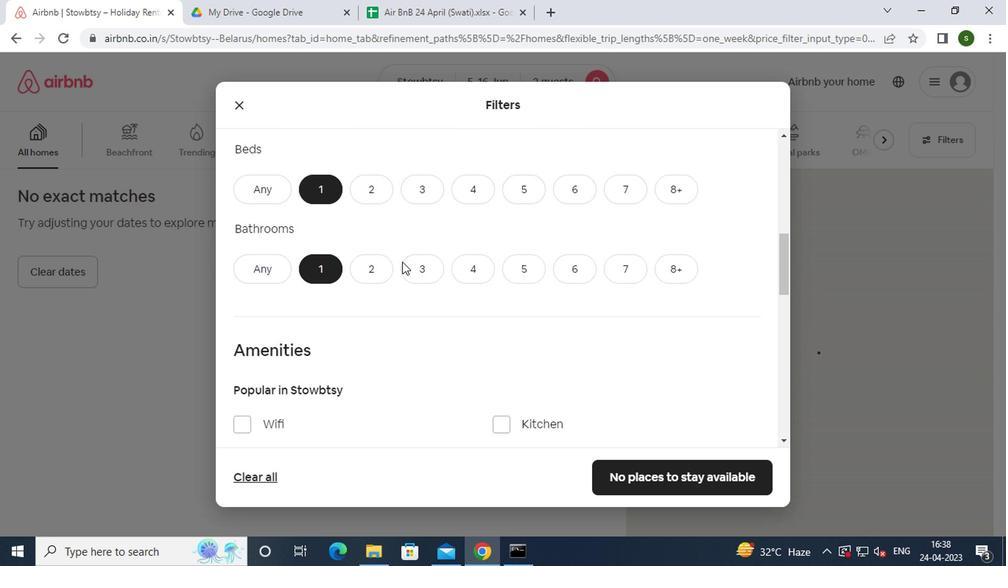 
Action: Mouse scrolled (398, 259) with delta (0, -1)
Screenshot: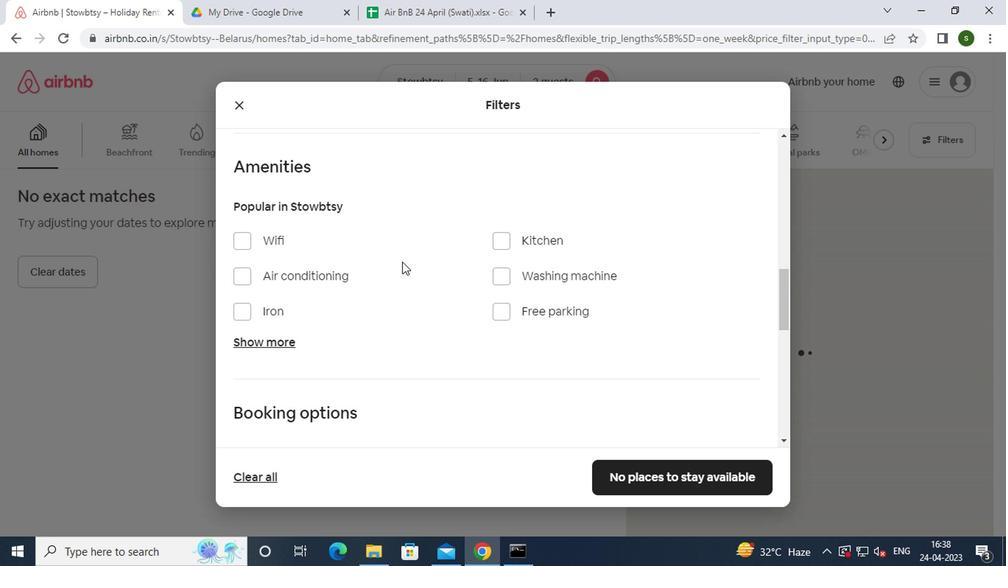 
Action: Mouse scrolled (398, 259) with delta (0, -1)
Screenshot: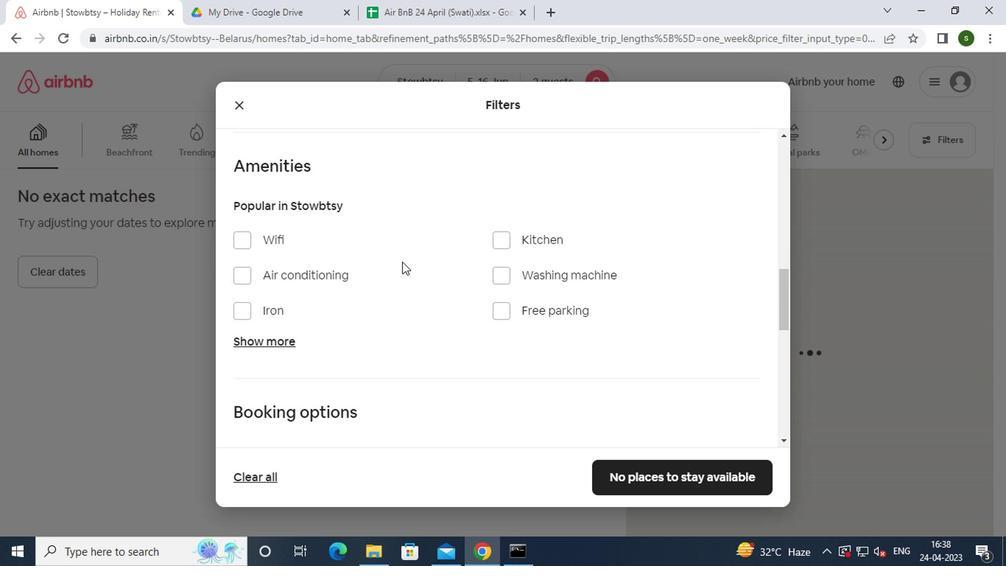 
Action: Mouse moved to (729, 364)
Screenshot: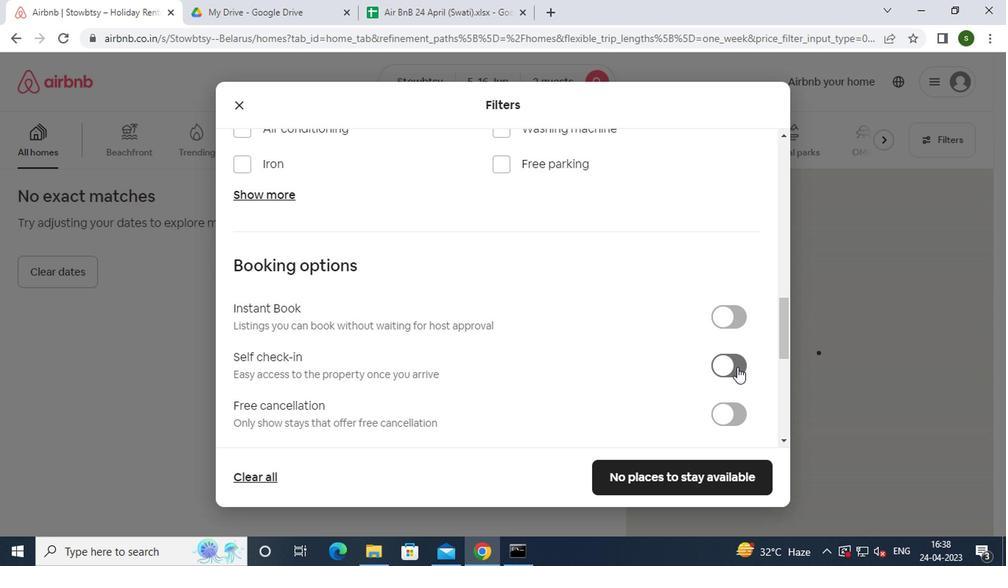 
Action: Mouse pressed left at (729, 364)
Screenshot: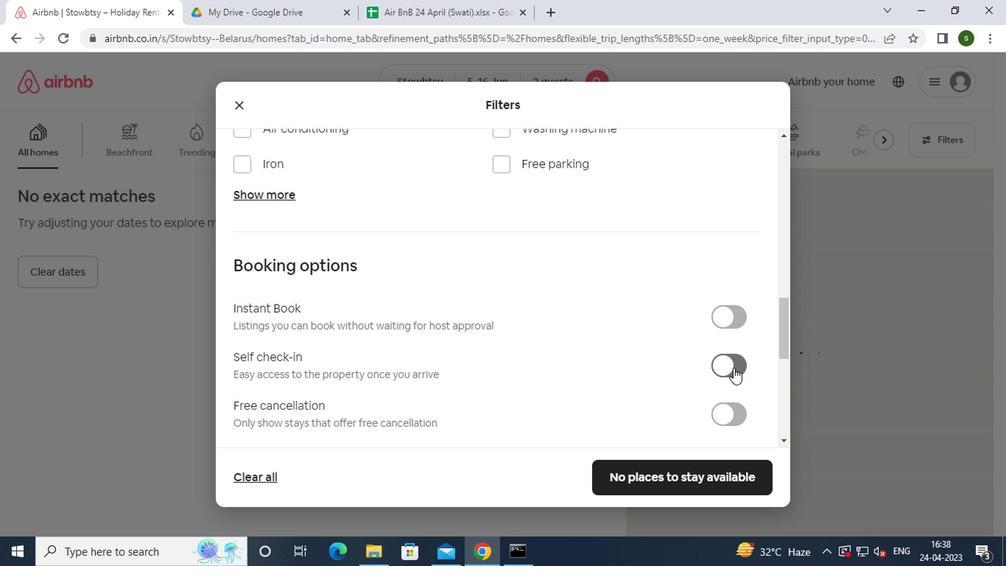 
Action: Mouse moved to (612, 331)
Screenshot: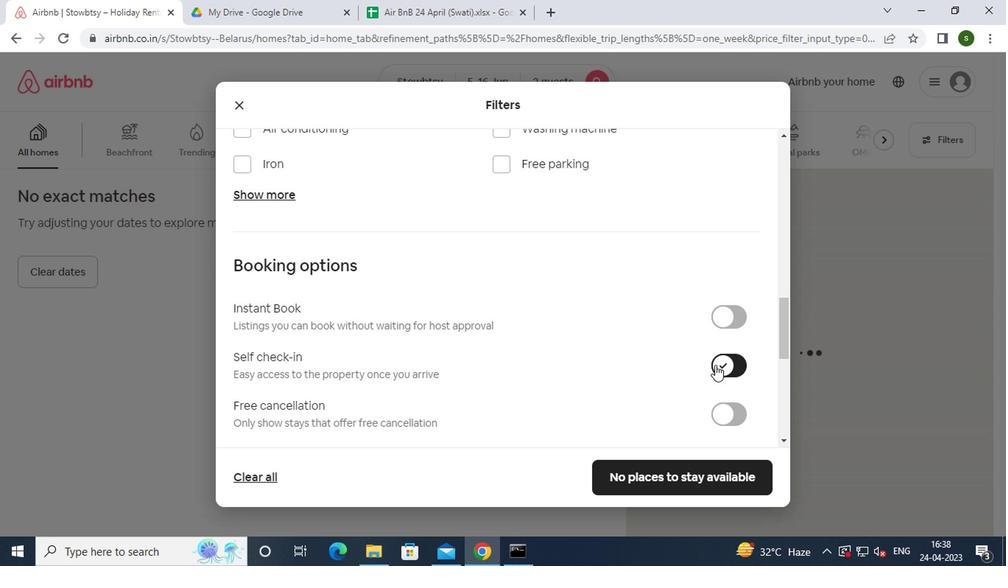 
Action: Mouse scrolled (612, 331) with delta (0, 0)
Screenshot: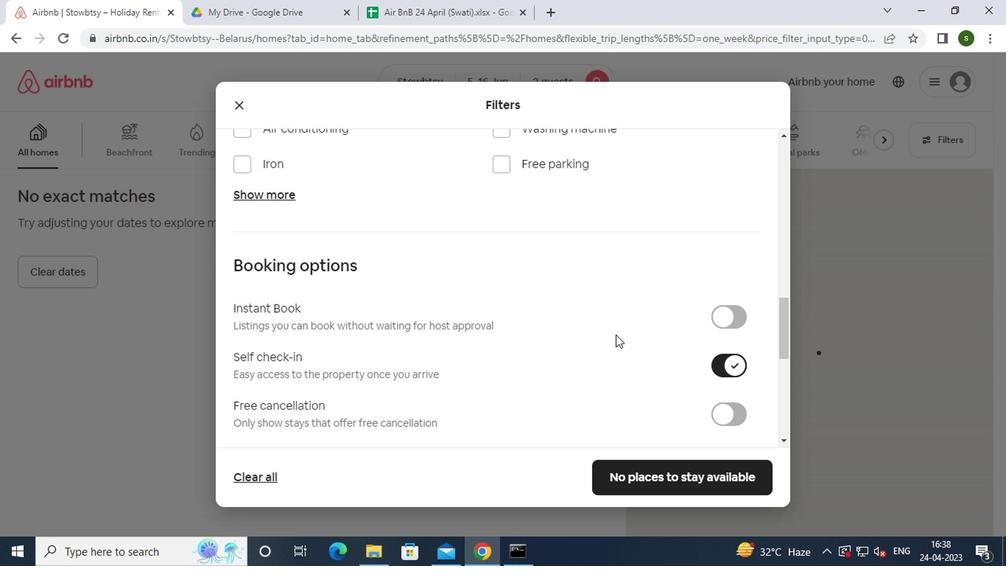 
Action: Mouse scrolled (612, 331) with delta (0, 0)
Screenshot: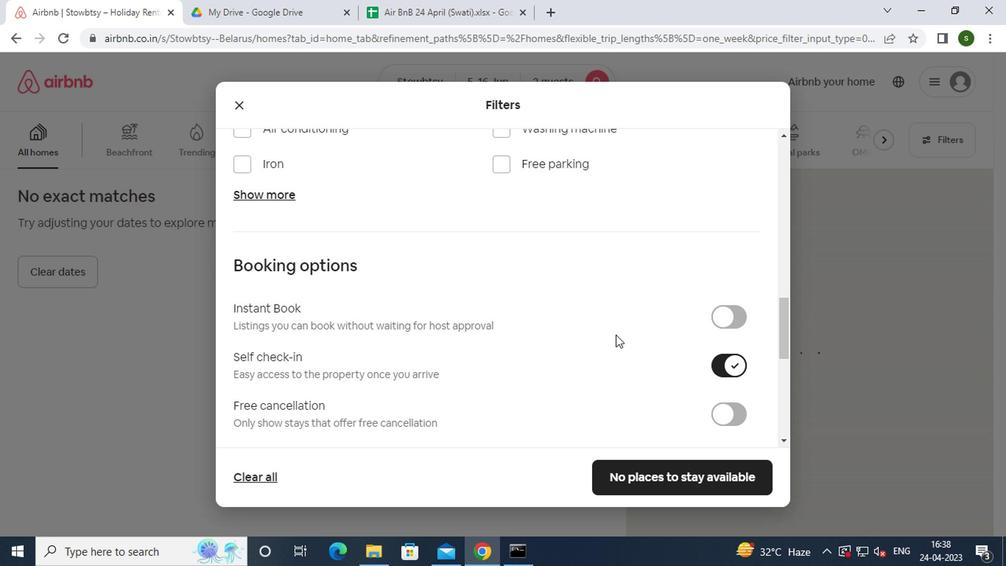 
Action: Mouse scrolled (612, 331) with delta (0, 0)
Screenshot: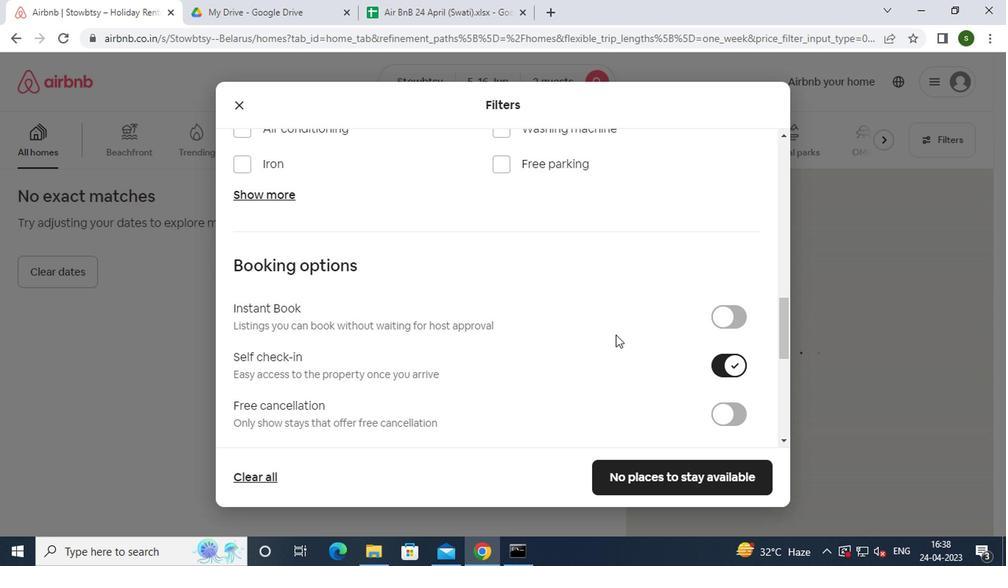 
Action: Mouse scrolled (612, 331) with delta (0, 0)
Screenshot: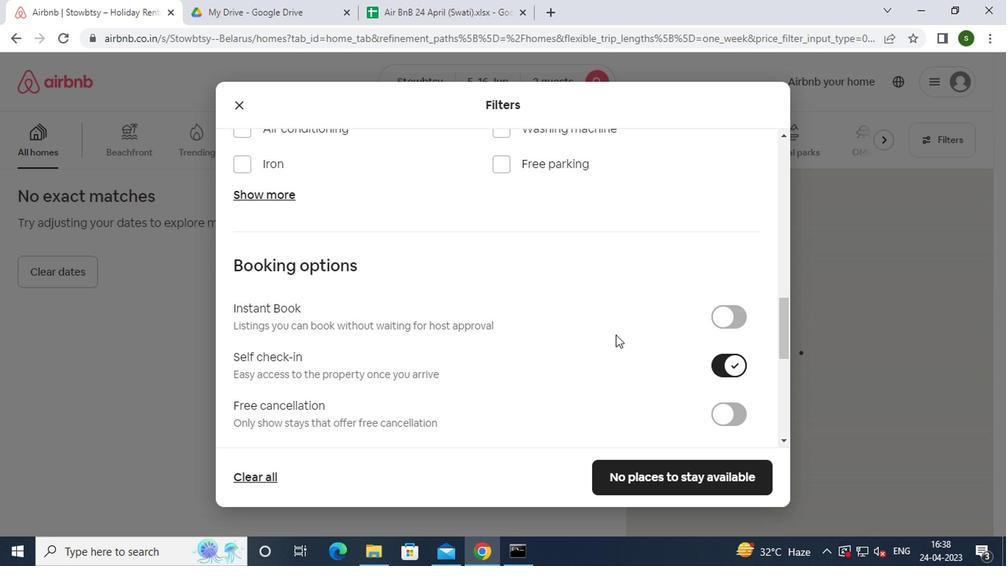 
Action: Mouse scrolled (612, 331) with delta (0, 0)
Screenshot: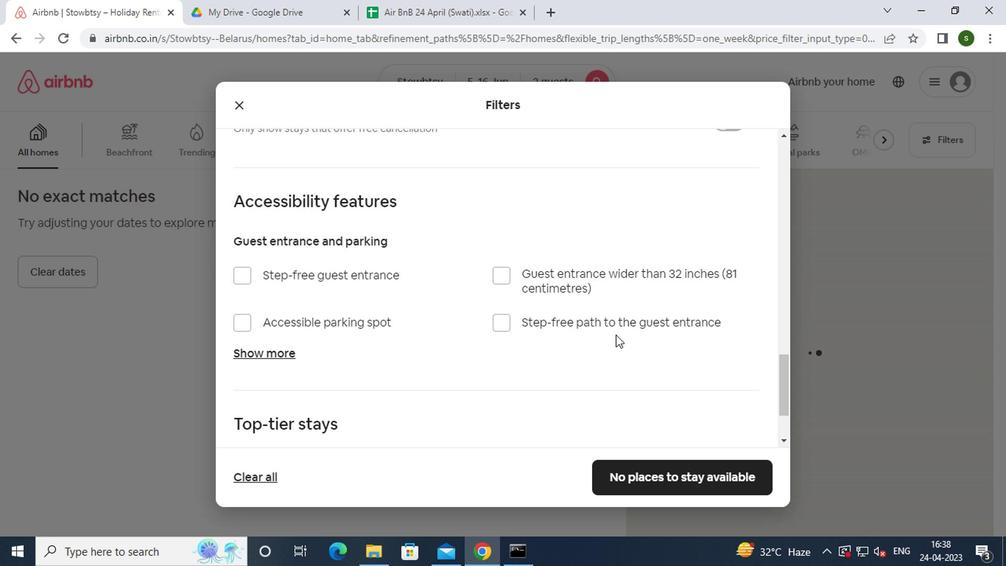 
Action: Mouse scrolled (612, 331) with delta (0, 0)
Screenshot: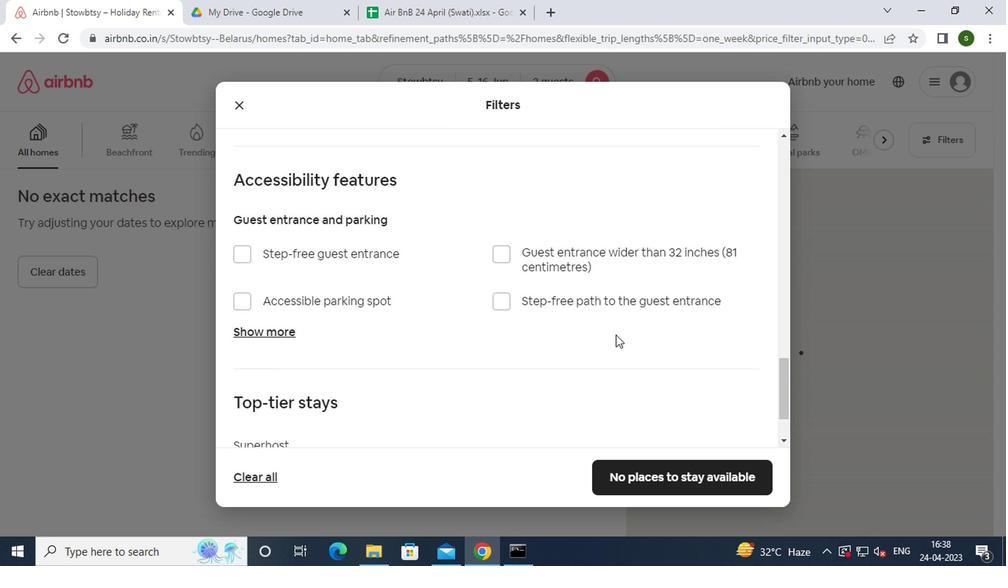 
Action: Mouse scrolled (612, 331) with delta (0, 0)
Screenshot: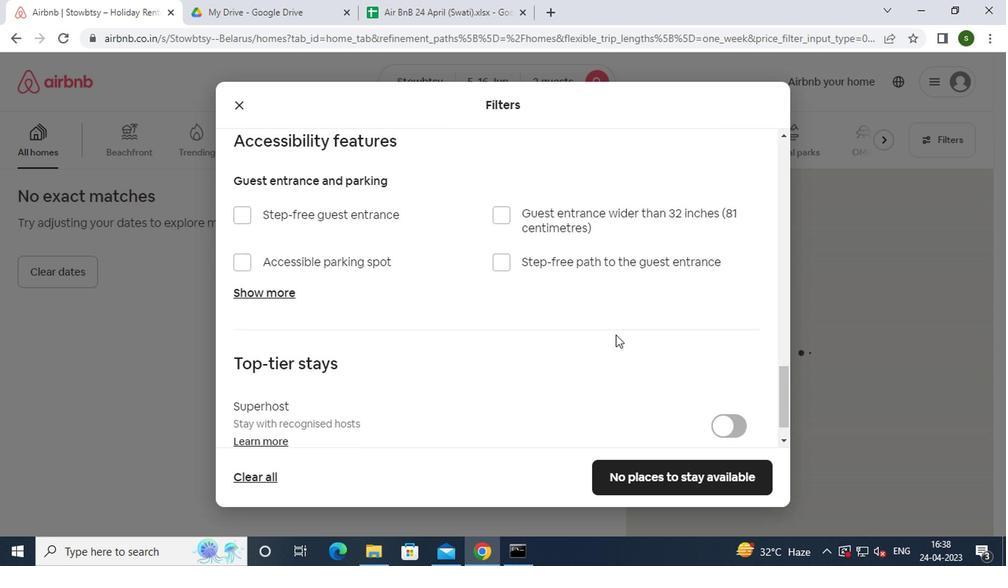 
Action: Mouse scrolled (612, 331) with delta (0, 0)
Screenshot: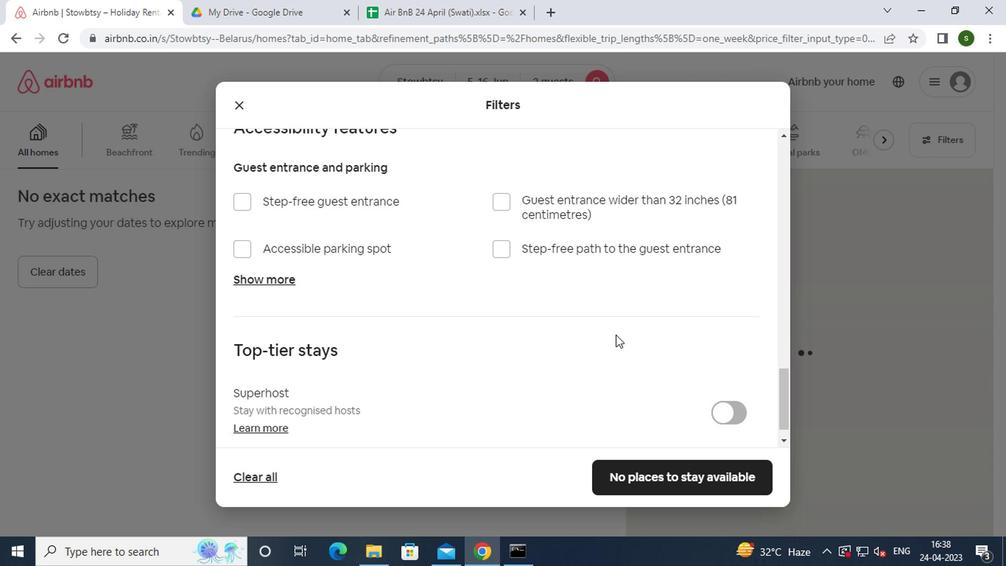 
Action: Mouse moved to (682, 469)
Screenshot: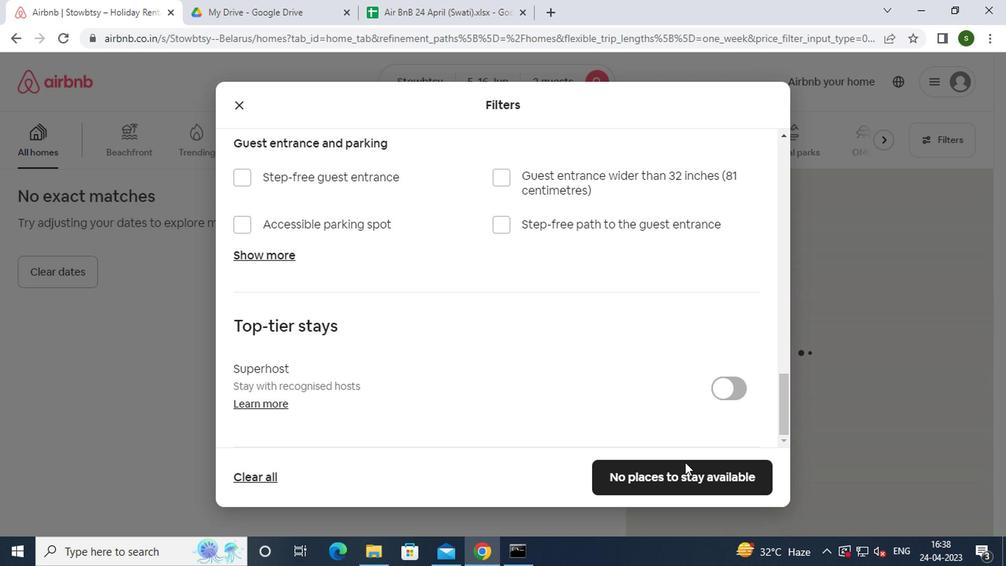 
Action: Mouse pressed left at (682, 469)
Screenshot: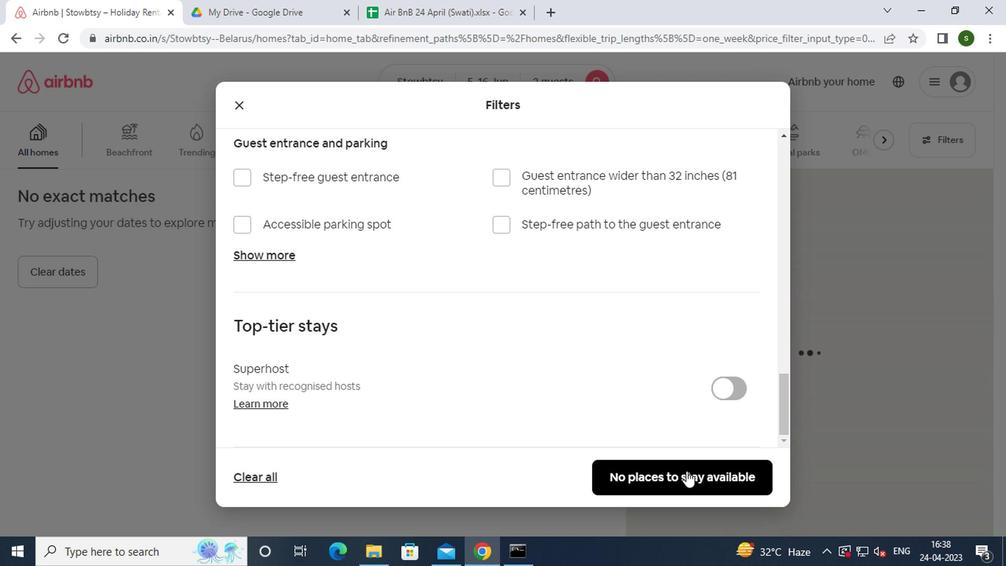 
Action: Mouse moved to (479, 298)
Screenshot: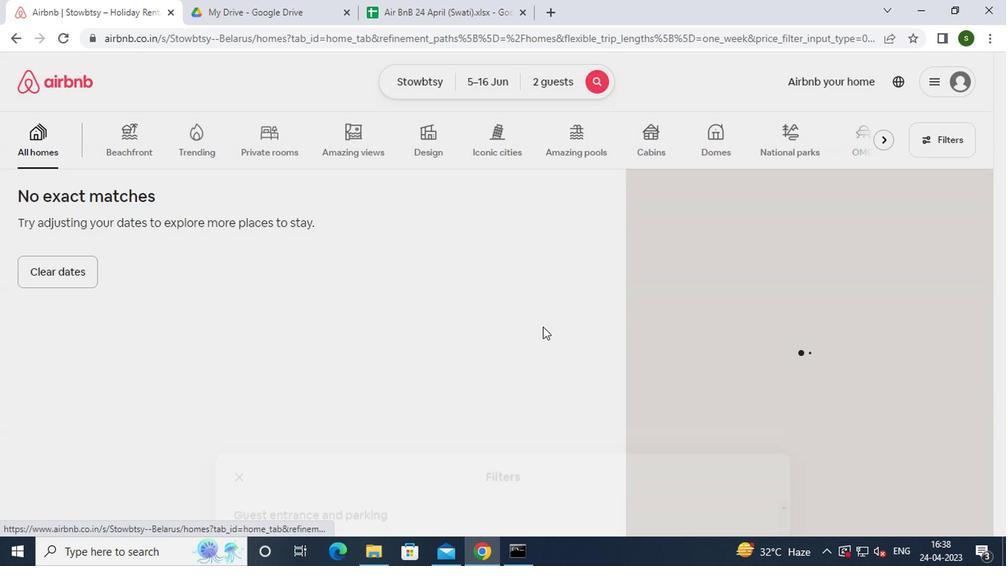 
